 Task: Look for opportunities in real estate partnerships.
Action: Mouse moved to (100, 158)
Screenshot: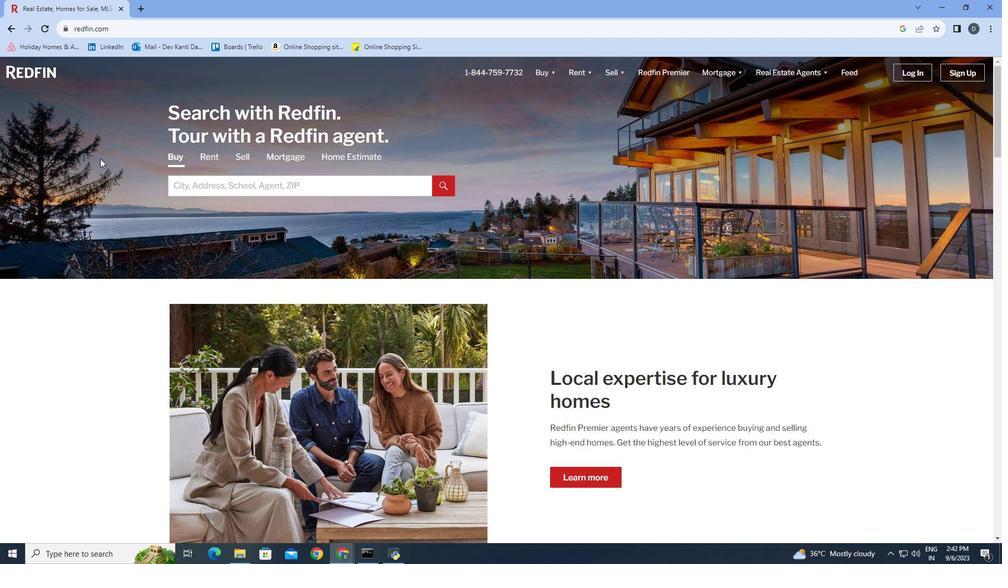 
Action: Mouse scrolled (100, 158) with delta (0, 0)
Screenshot: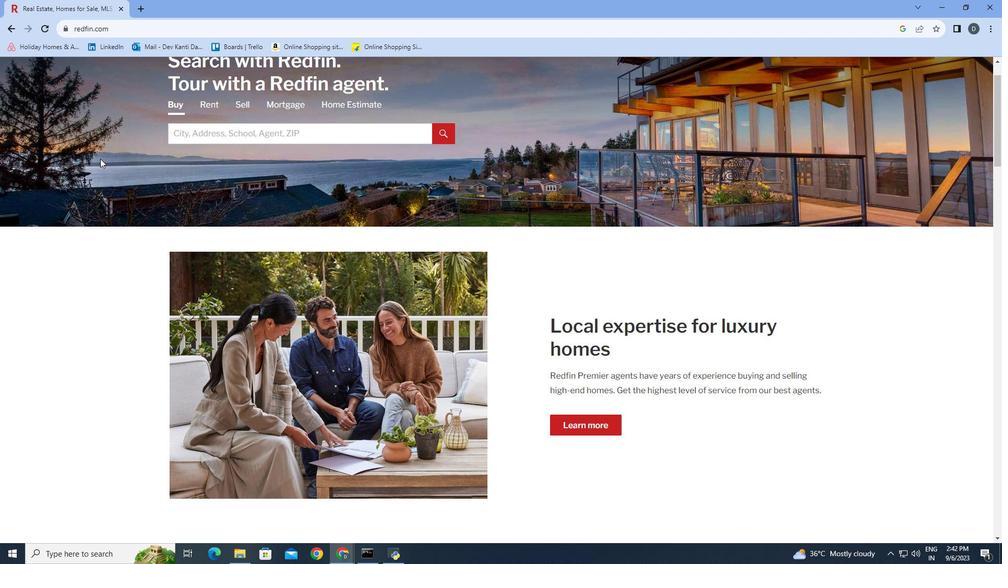 
Action: Mouse scrolled (100, 158) with delta (0, 0)
Screenshot: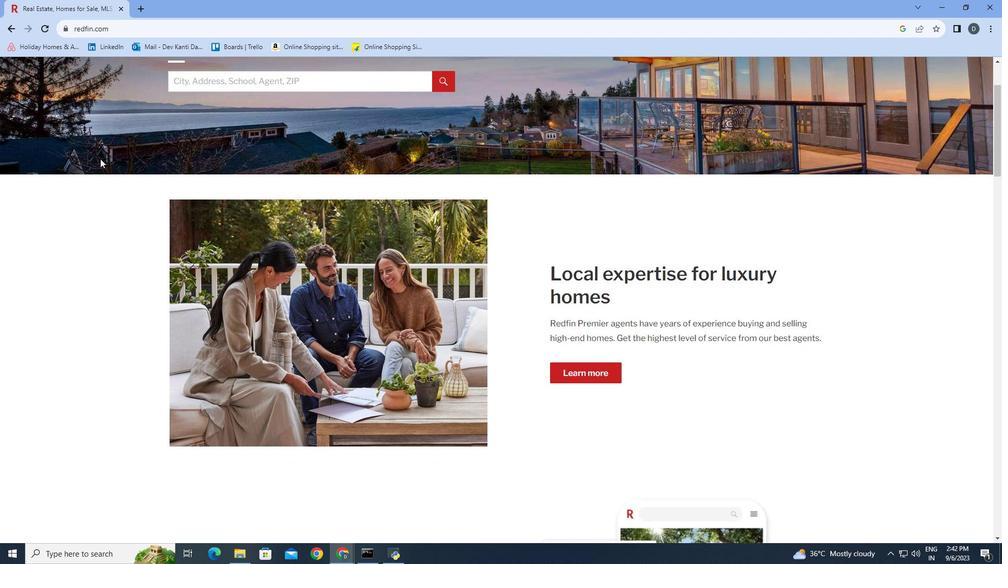 
Action: Mouse scrolled (100, 158) with delta (0, 0)
Screenshot: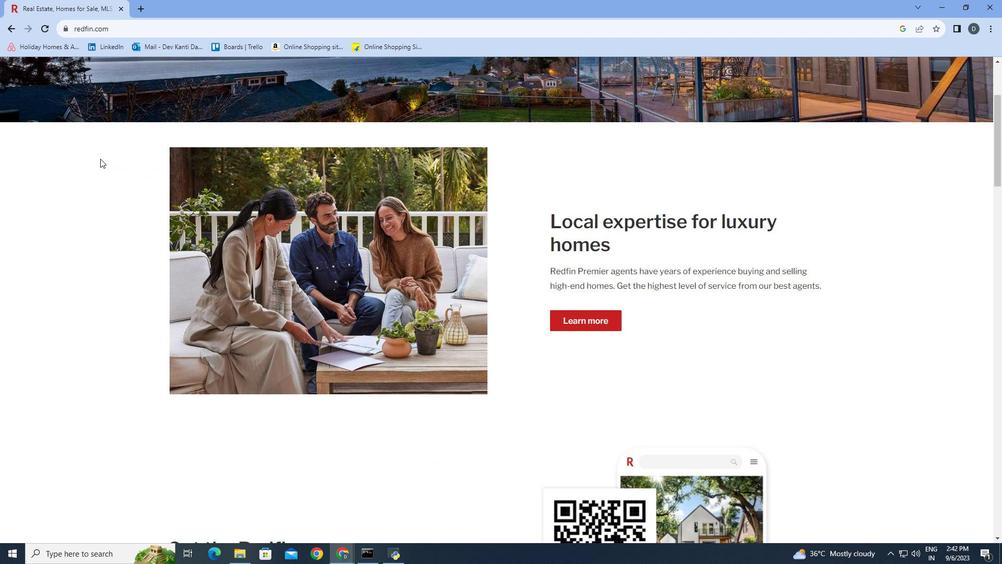 
Action: Mouse moved to (100, 158)
Screenshot: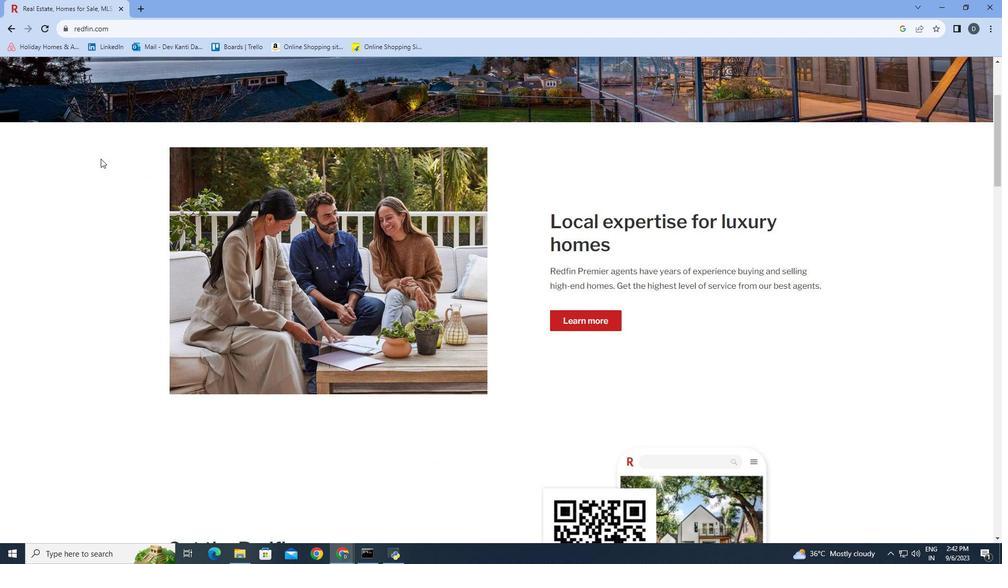 
Action: Mouse scrolled (100, 158) with delta (0, 0)
Screenshot: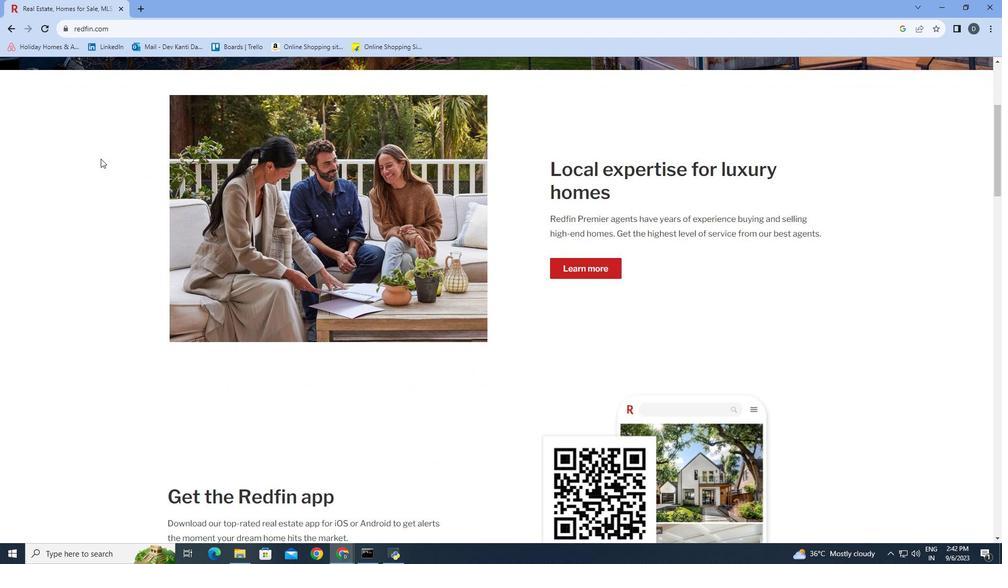 
Action: Mouse scrolled (100, 158) with delta (0, 0)
Screenshot: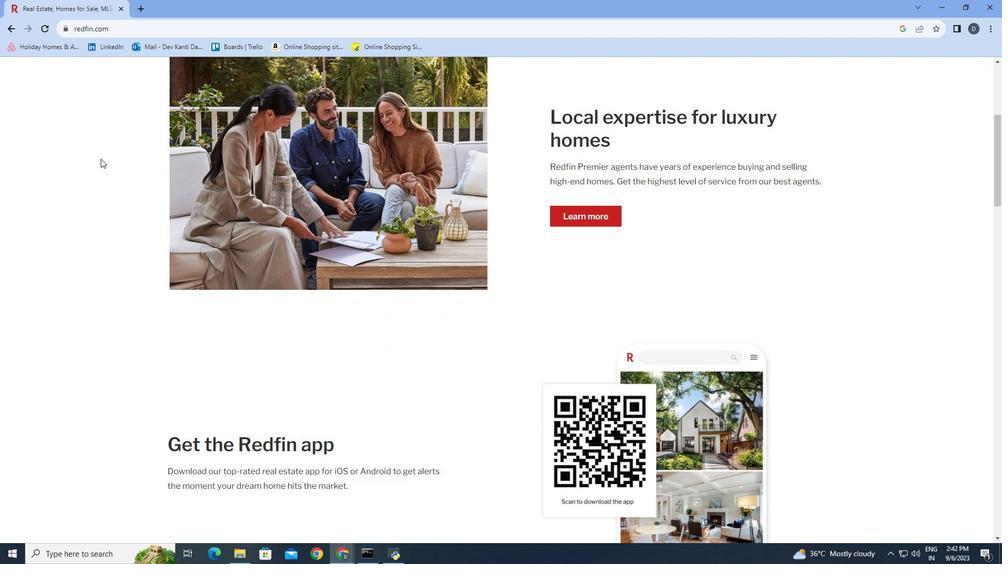 
Action: Mouse scrolled (100, 158) with delta (0, 0)
Screenshot: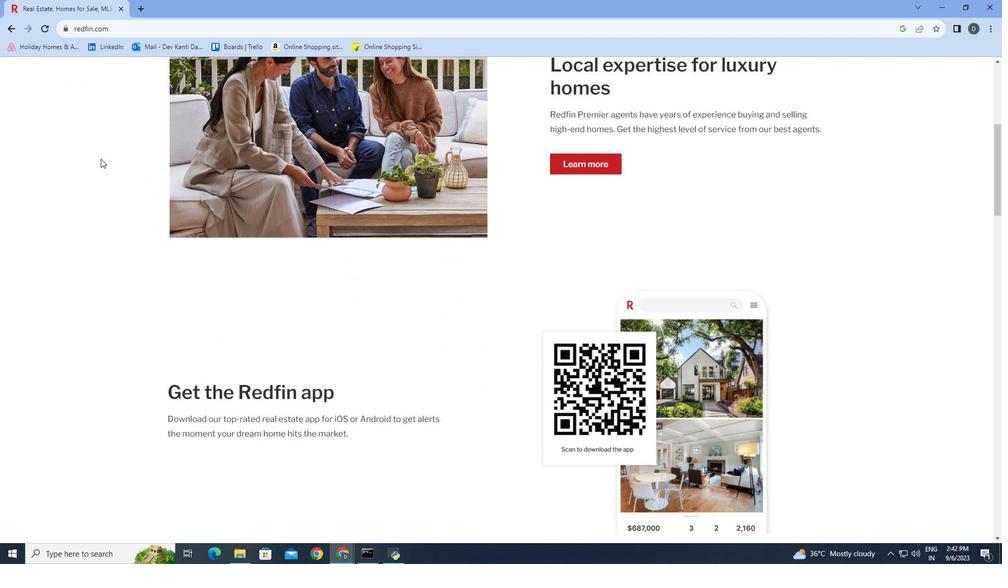 
Action: Mouse scrolled (100, 158) with delta (0, 0)
Screenshot: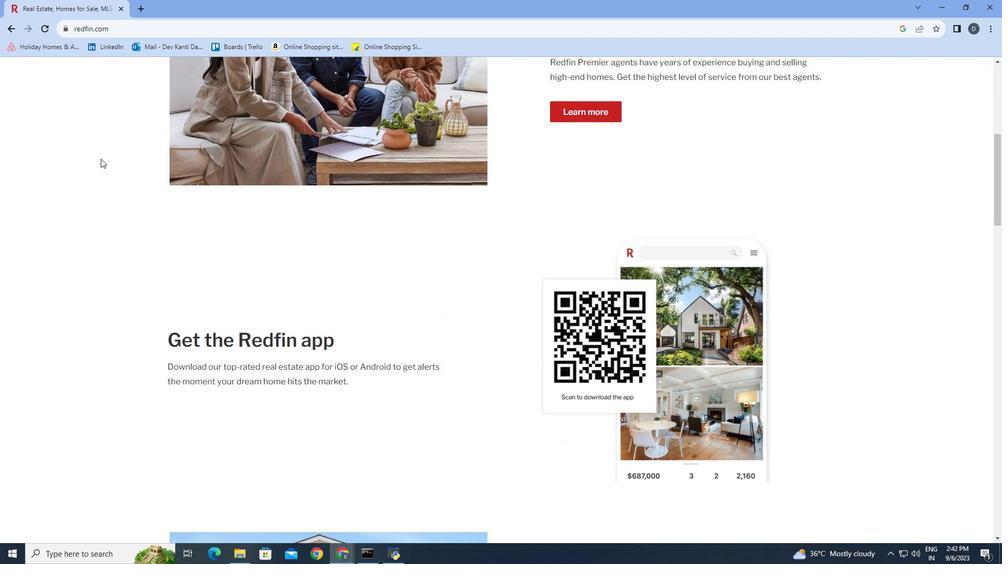 
Action: Mouse scrolled (100, 158) with delta (0, 0)
Screenshot: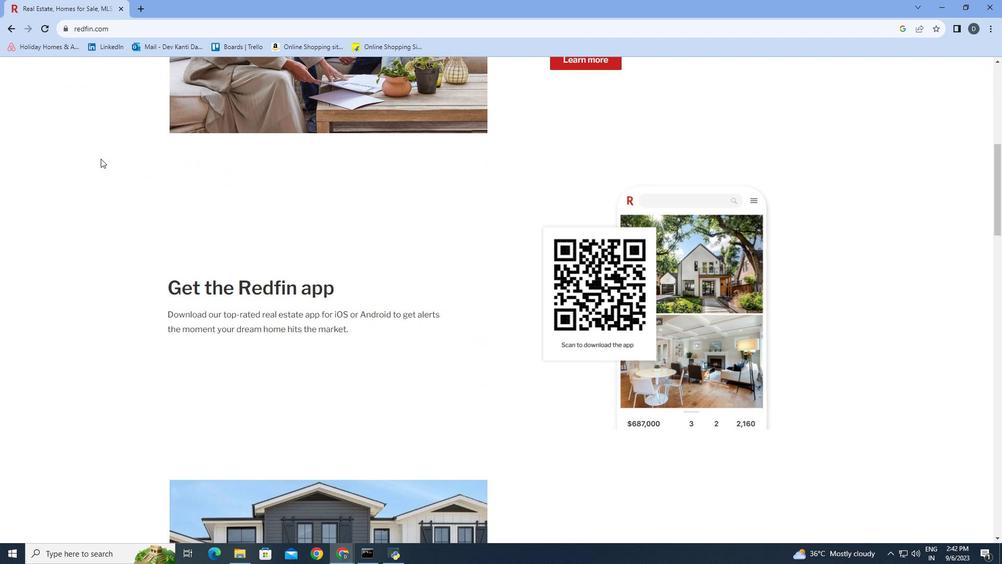 
Action: Mouse scrolled (100, 158) with delta (0, 0)
Screenshot: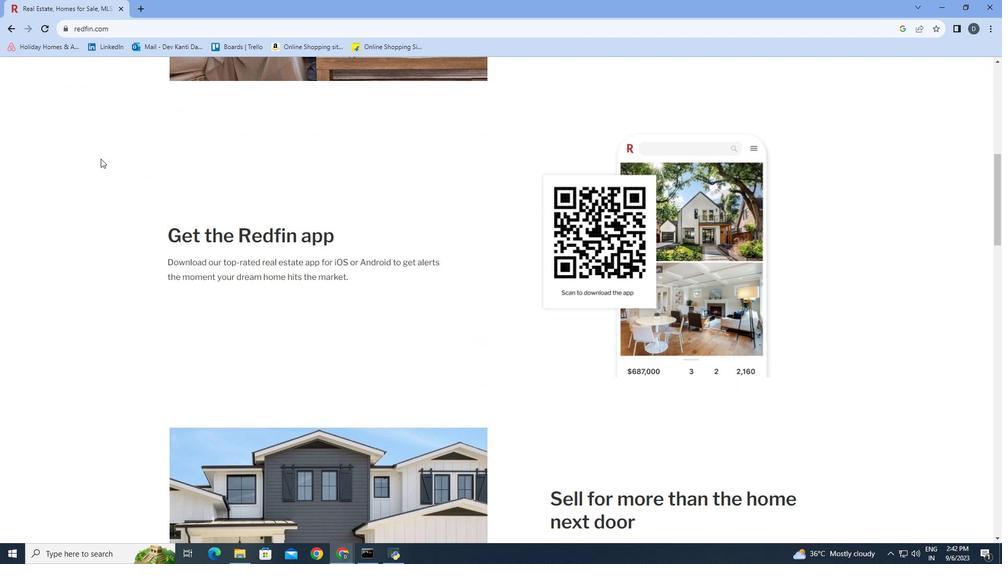 
Action: Mouse scrolled (100, 158) with delta (0, 0)
Screenshot: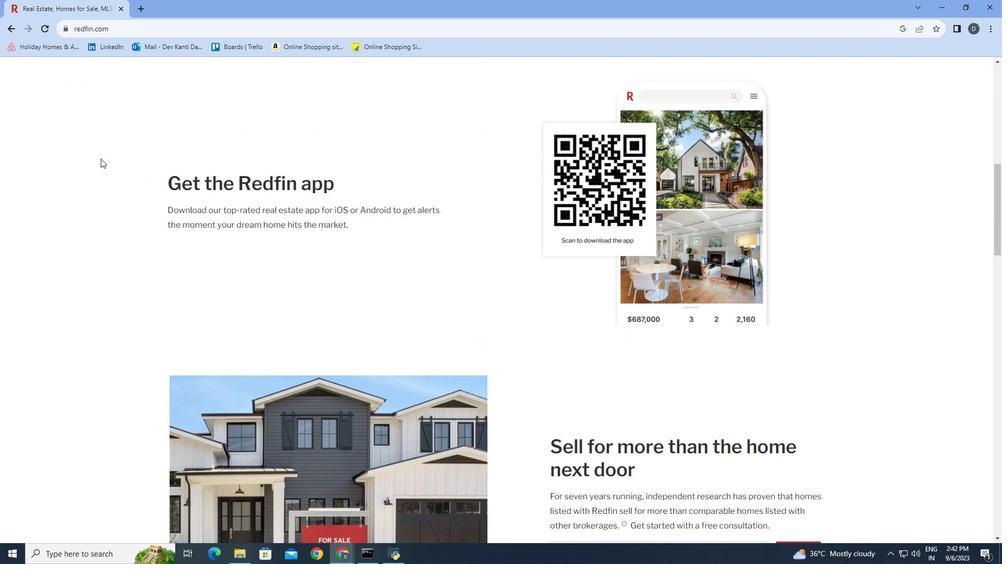 
Action: Mouse scrolled (100, 158) with delta (0, 0)
Screenshot: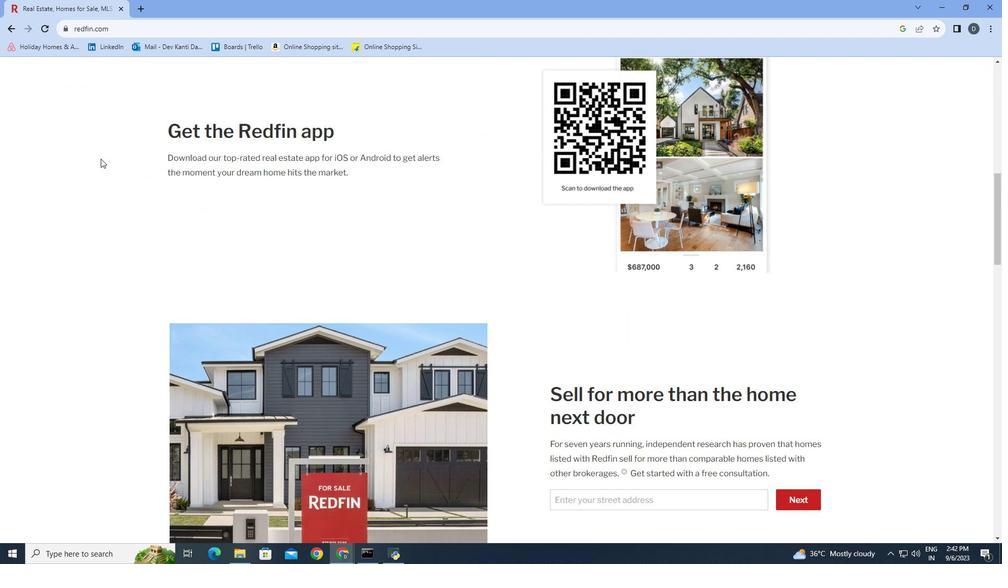 
Action: Mouse scrolled (100, 158) with delta (0, 0)
Screenshot: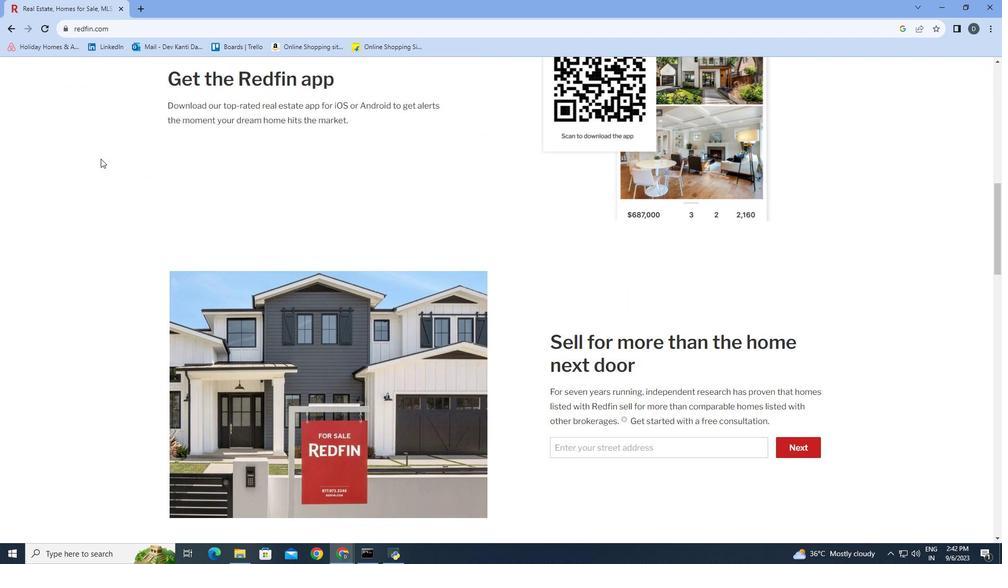 
Action: Mouse scrolled (100, 158) with delta (0, 0)
Screenshot: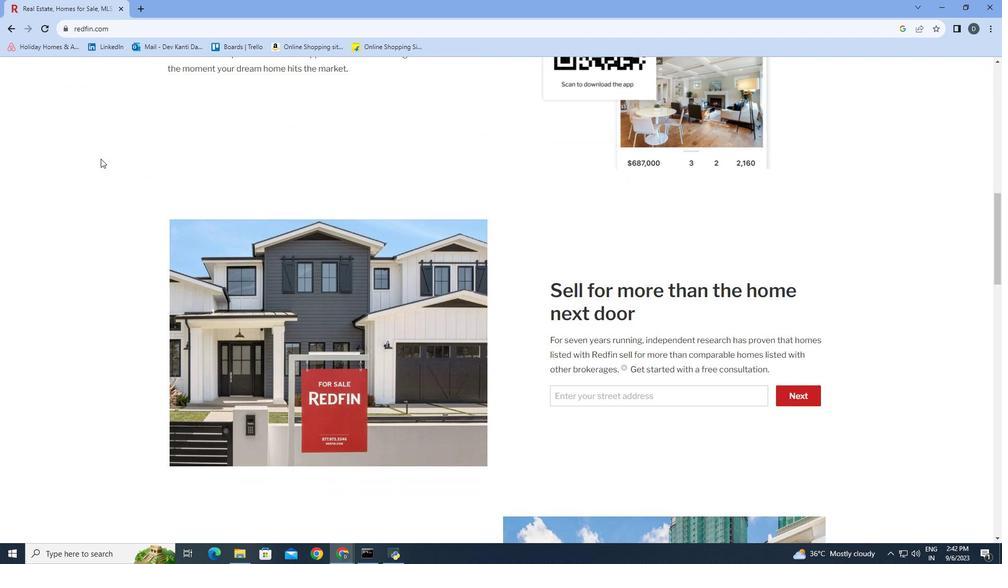 
Action: Mouse scrolled (100, 158) with delta (0, 0)
Screenshot: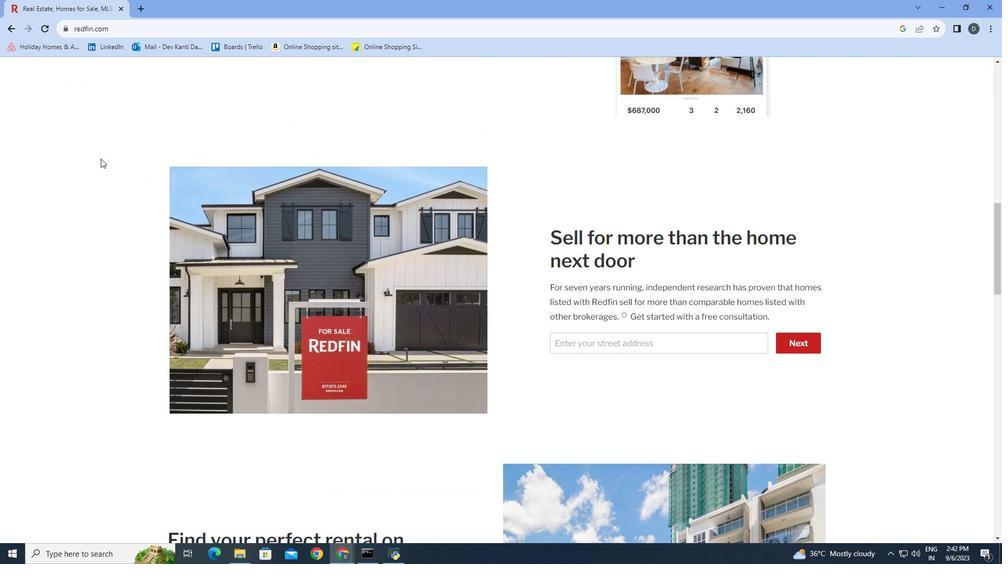
Action: Mouse scrolled (100, 158) with delta (0, 0)
Screenshot: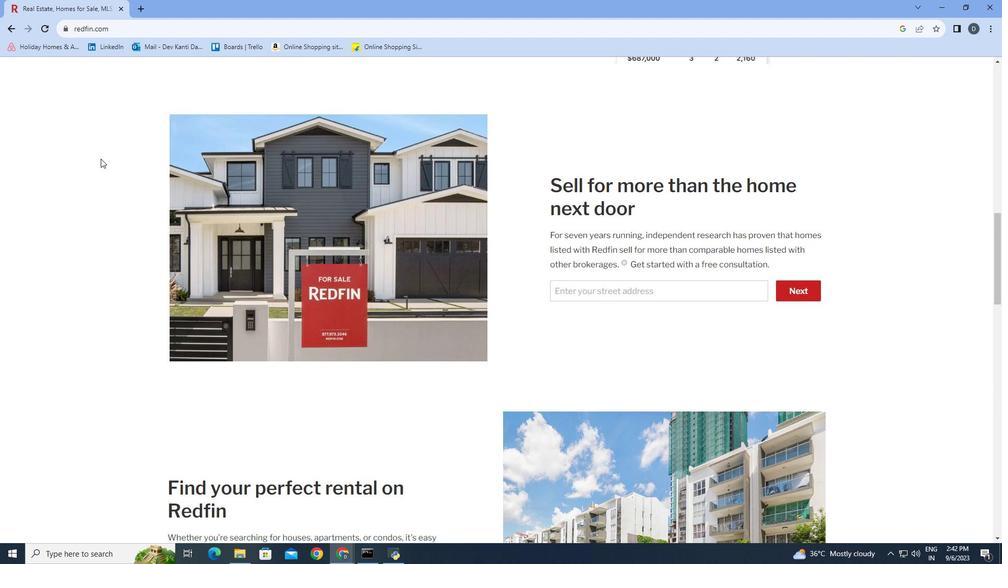 
Action: Mouse scrolled (100, 158) with delta (0, 0)
Screenshot: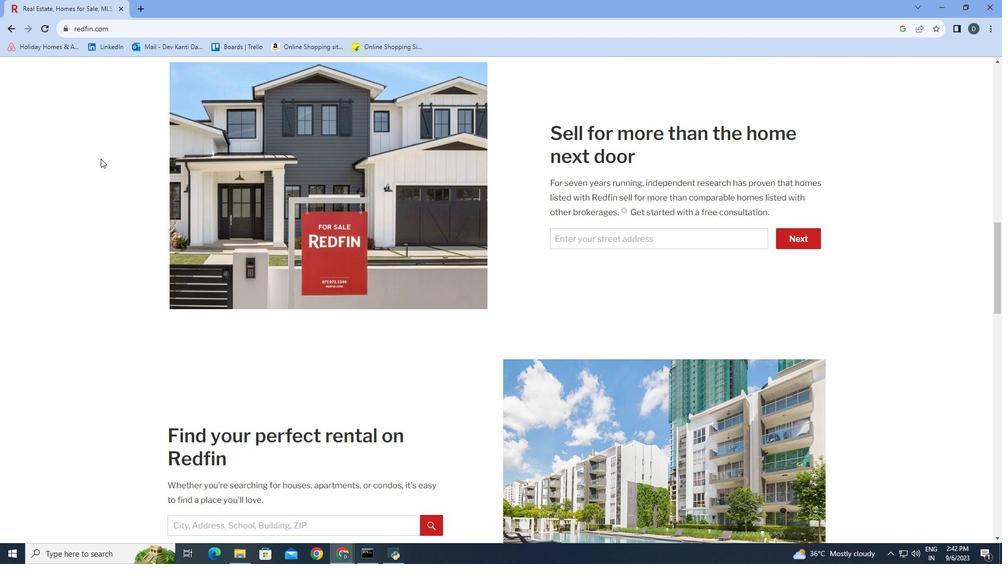 
Action: Mouse scrolled (100, 158) with delta (0, 0)
Screenshot: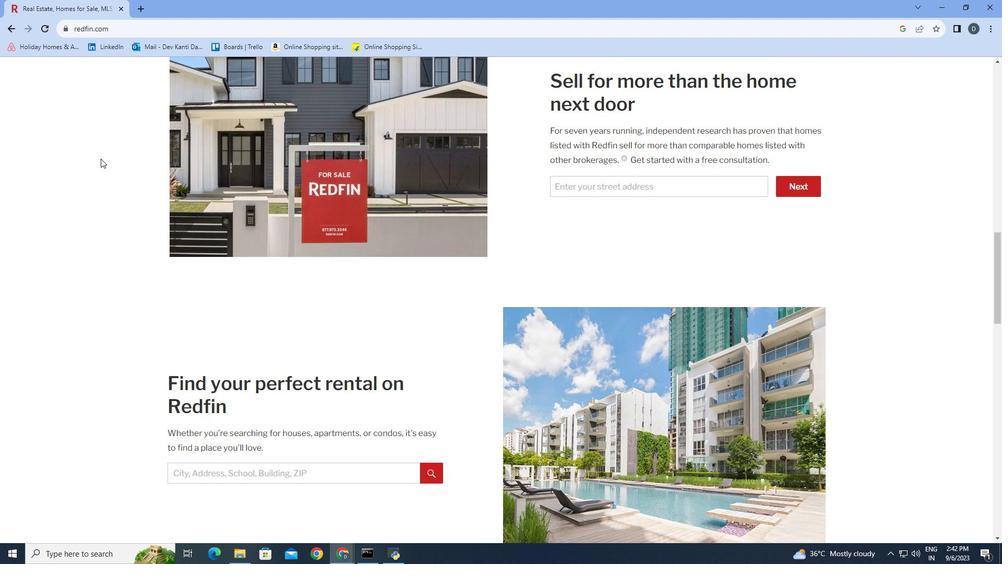 
Action: Mouse scrolled (100, 158) with delta (0, 0)
Screenshot: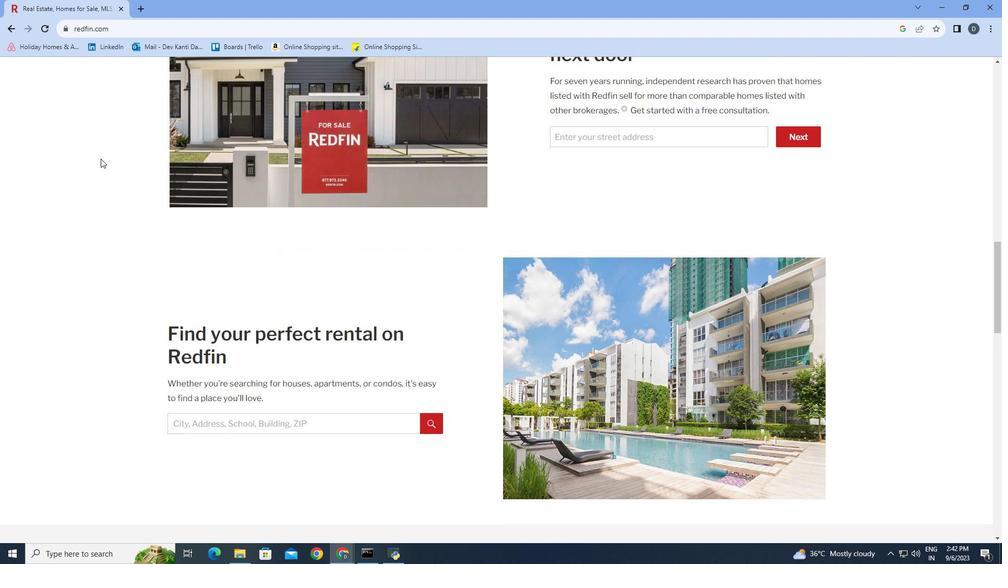 
Action: Mouse scrolled (100, 158) with delta (0, 0)
Screenshot: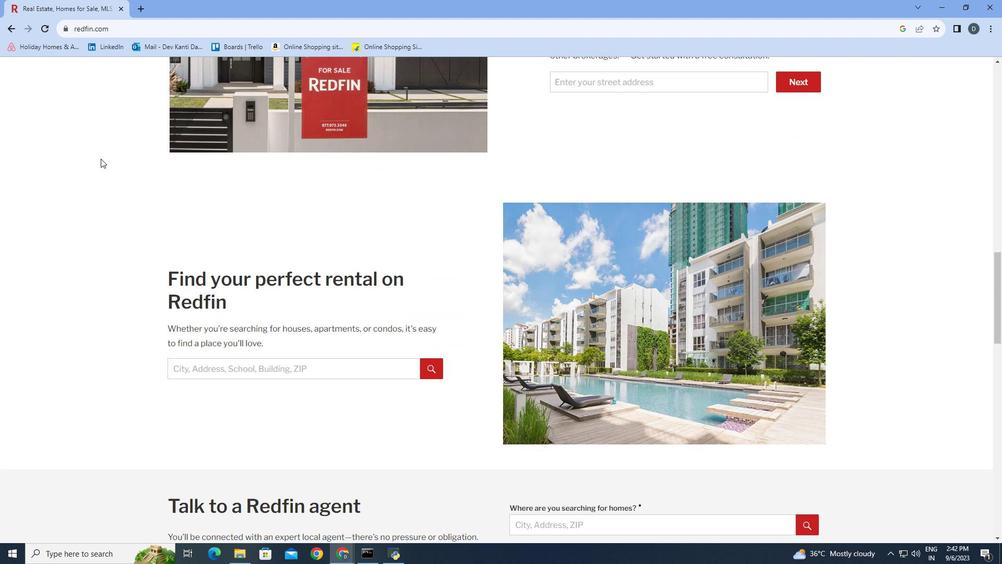 
Action: Mouse scrolled (100, 158) with delta (0, 0)
Screenshot: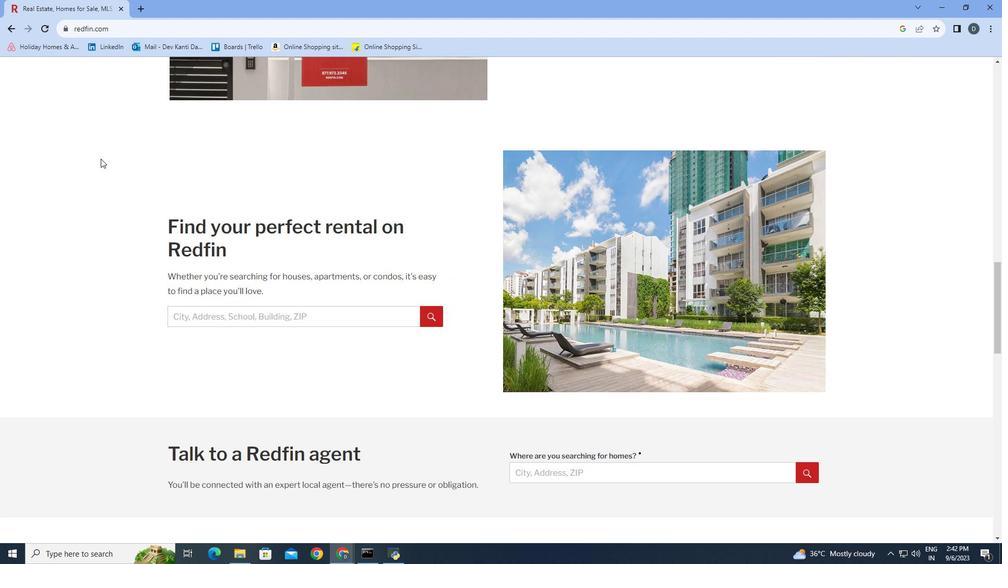 
Action: Mouse scrolled (100, 158) with delta (0, 0)
Screenshot: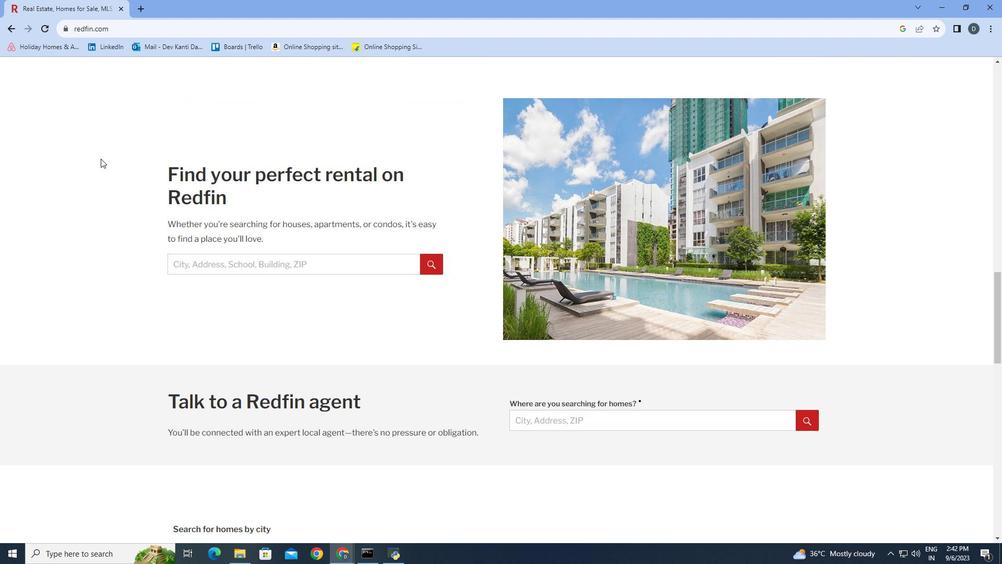 
Action: Mouse scrolled (100, 158) with delta (0, 0)
Screenshot: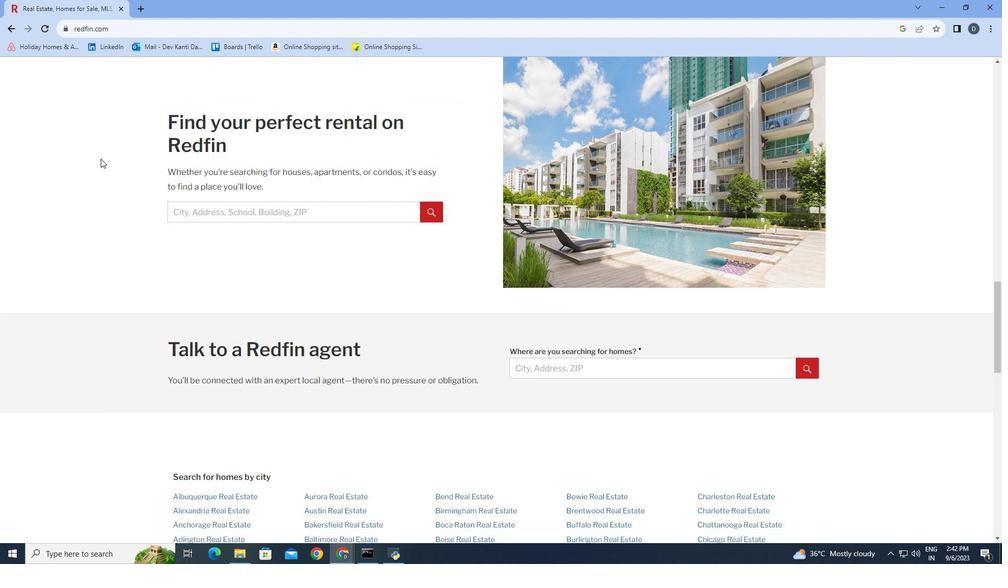 
Action: Mouse scrolled (100, 158) with delta (0, 0)
Screenshot: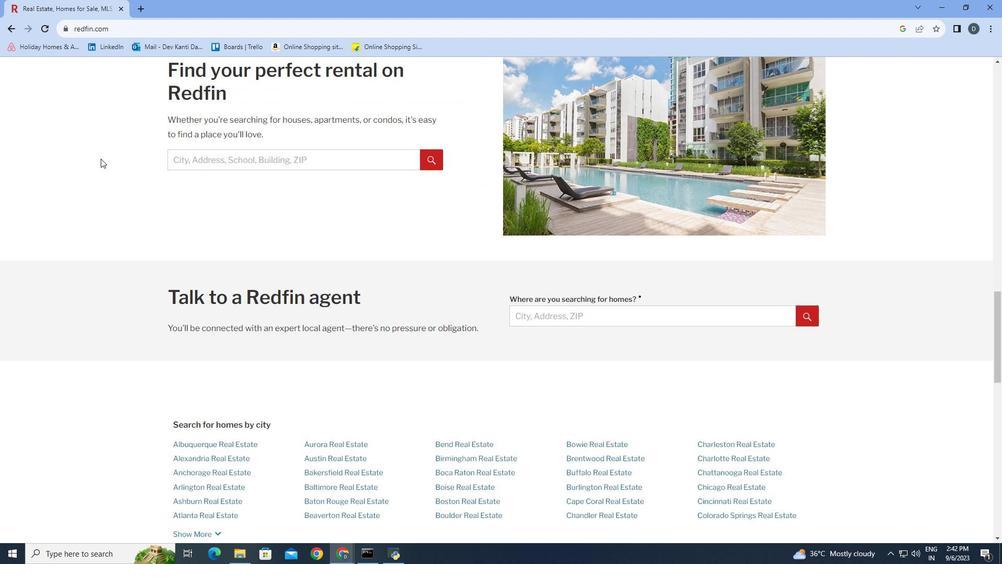 
Action: Mouse scrolled (100, 158) with delta (0, 0)
Screenshot: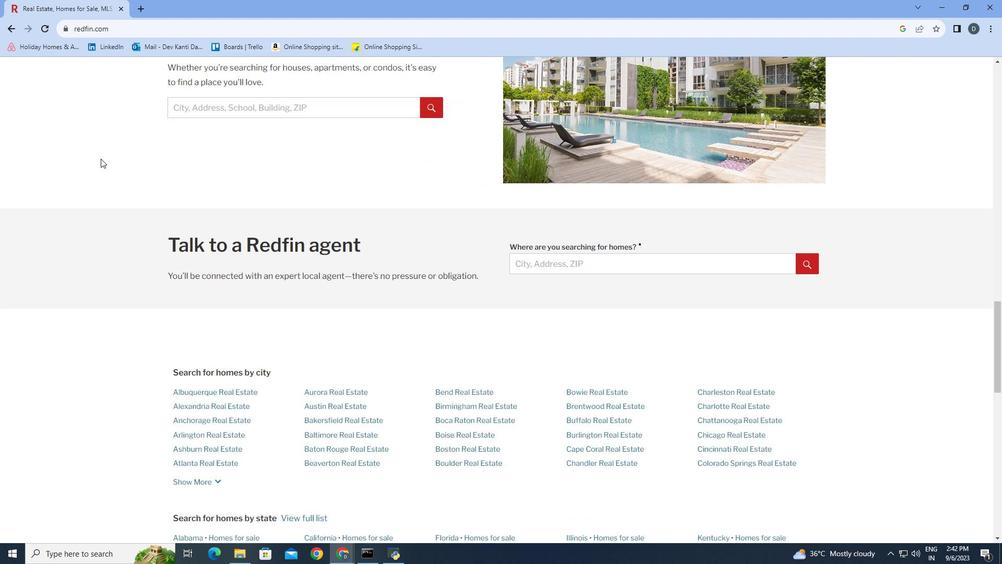 
Action: Mouse scrolled (100, 158) with delta (0, 0)
Screenshot: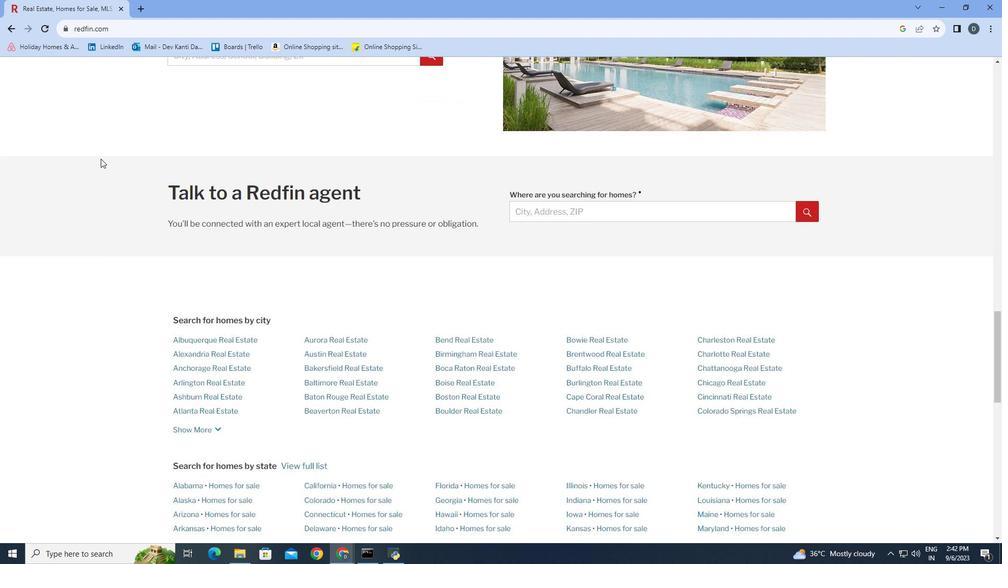 
Action: Mouse scrolled (100, 158) with delta (0, 0)
Screenshot: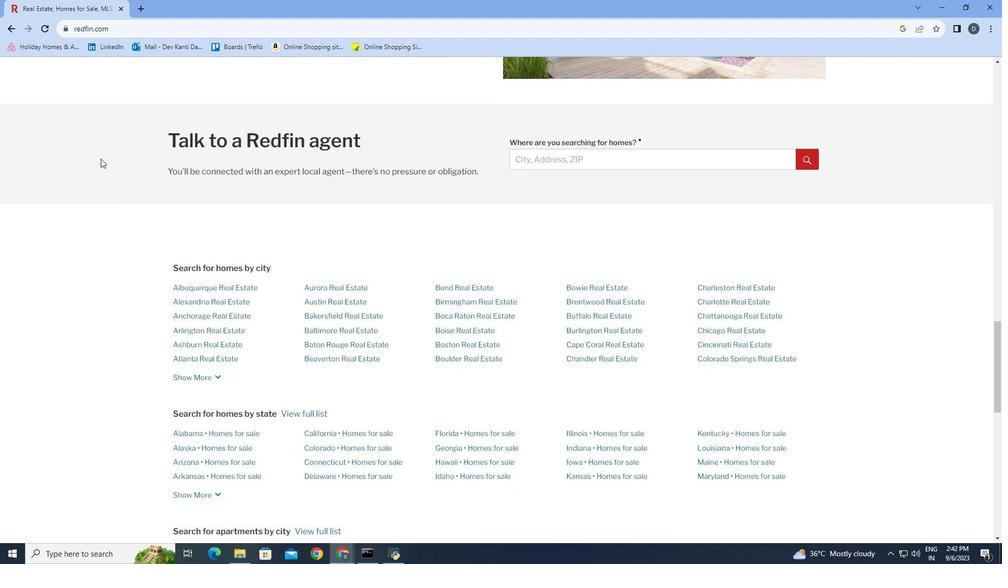 
Action: Mouse scrolled (100, 158) with delta (0, 0)
Screenshot: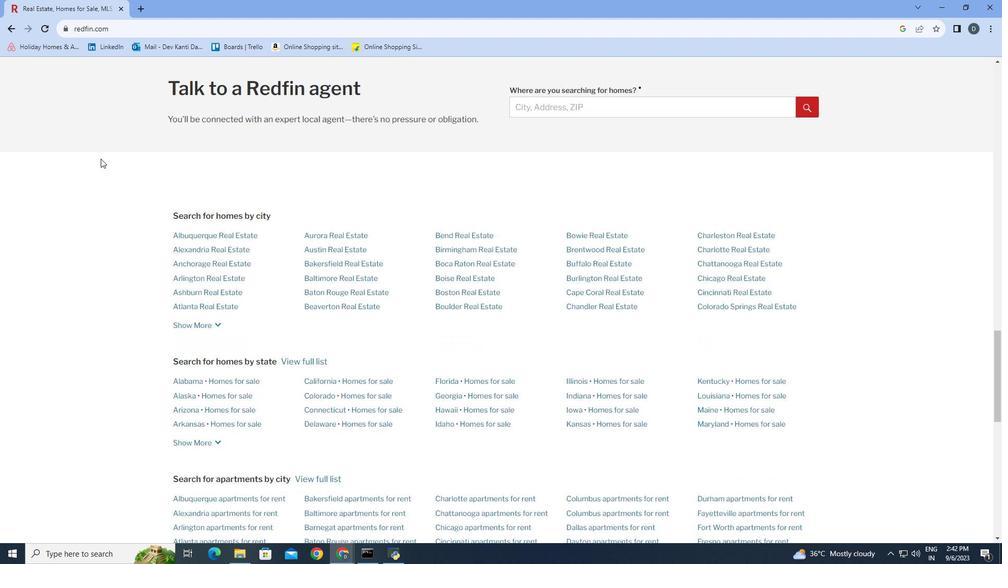 
Action: Mouse scrolled (100, 158) with delta (0, 0)
Screenshot: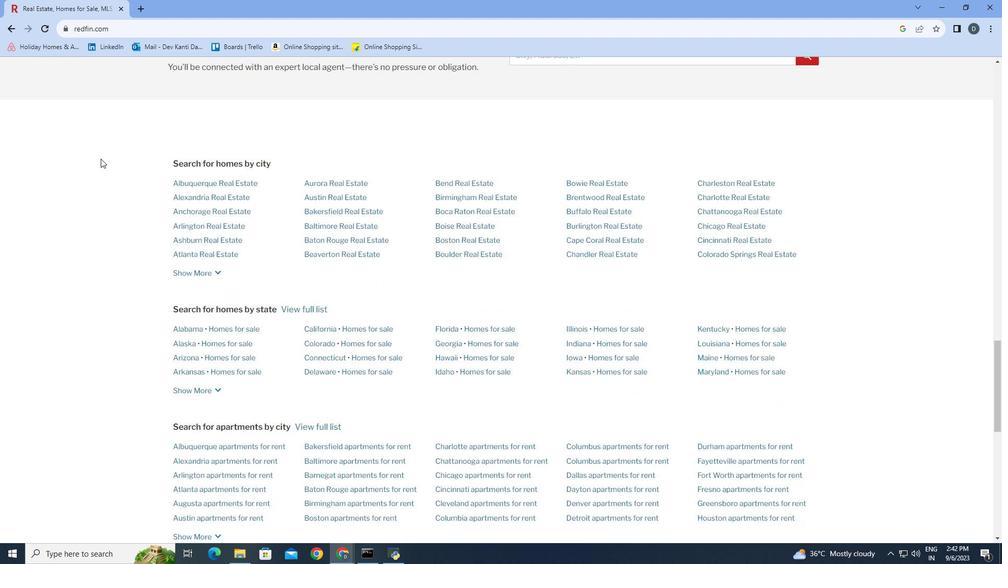 
Action: Mouse scrolled (100, 158) with delta (0, 0)
Screenshot: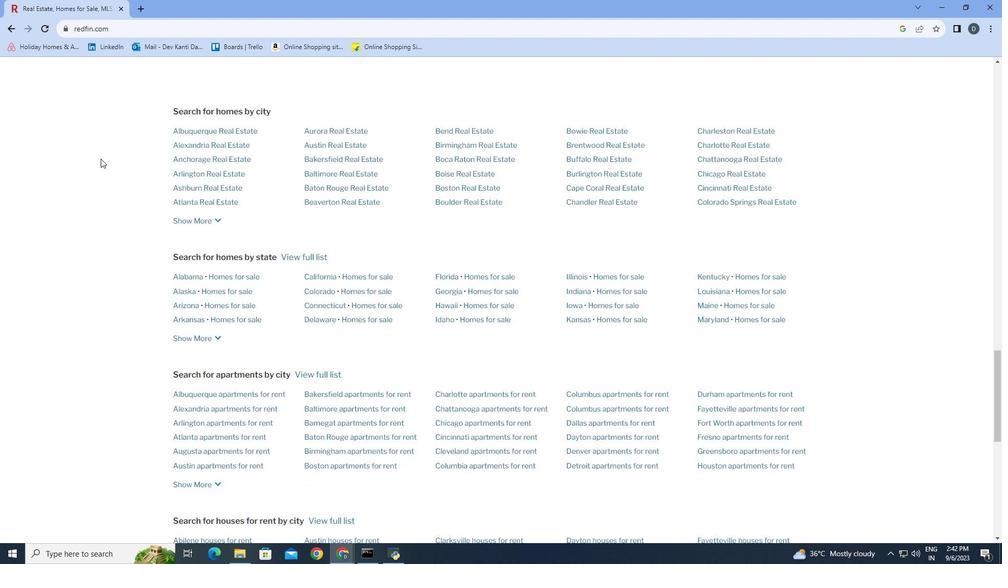 
Action: Mouse scrolled (100, 158) with delta (0, 0)
Screenshot: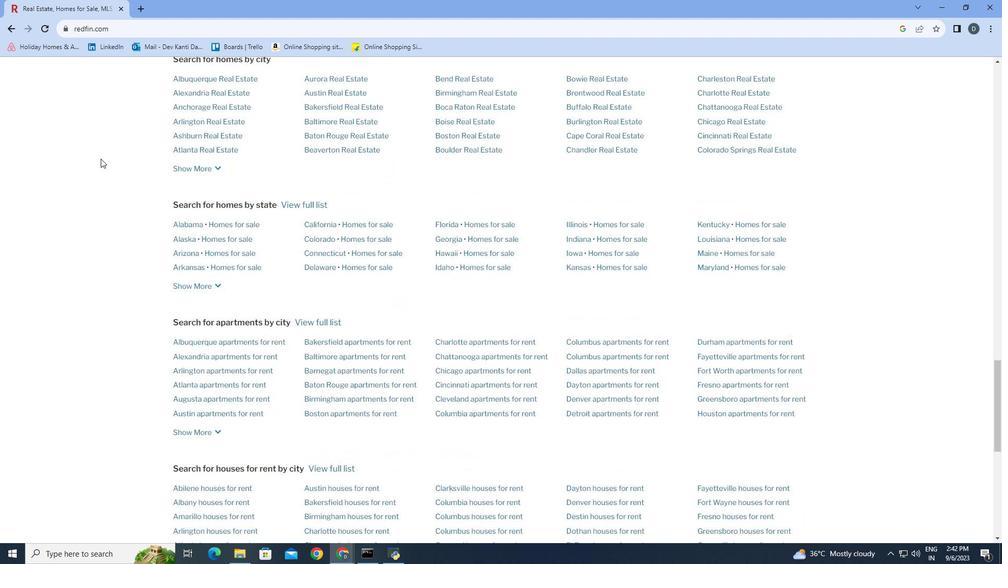 
Action: Mouse scrolled (100, 158) with delta (0, 0)
Screenshot: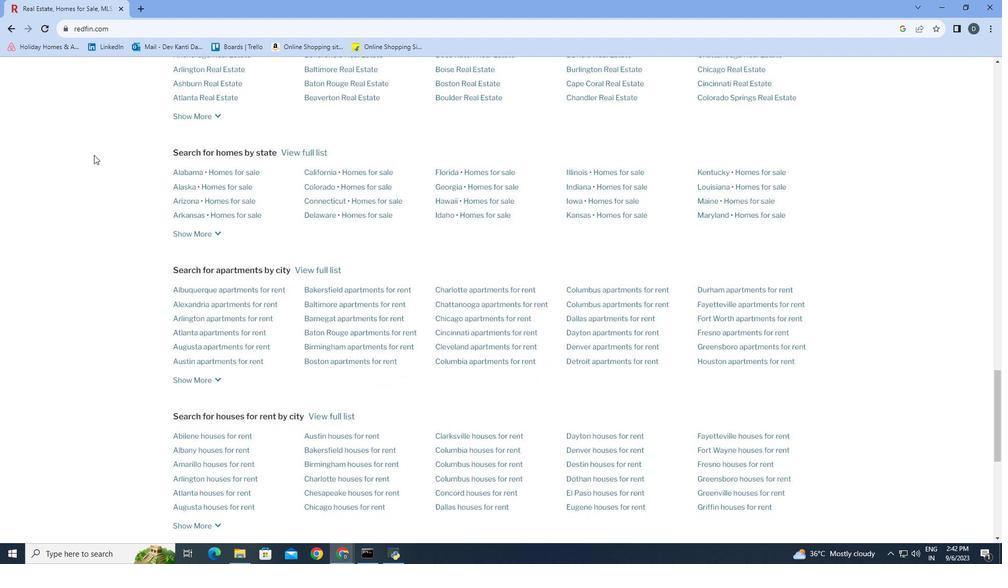 
Action: Mouse moved to (94, 155)
Screenshot: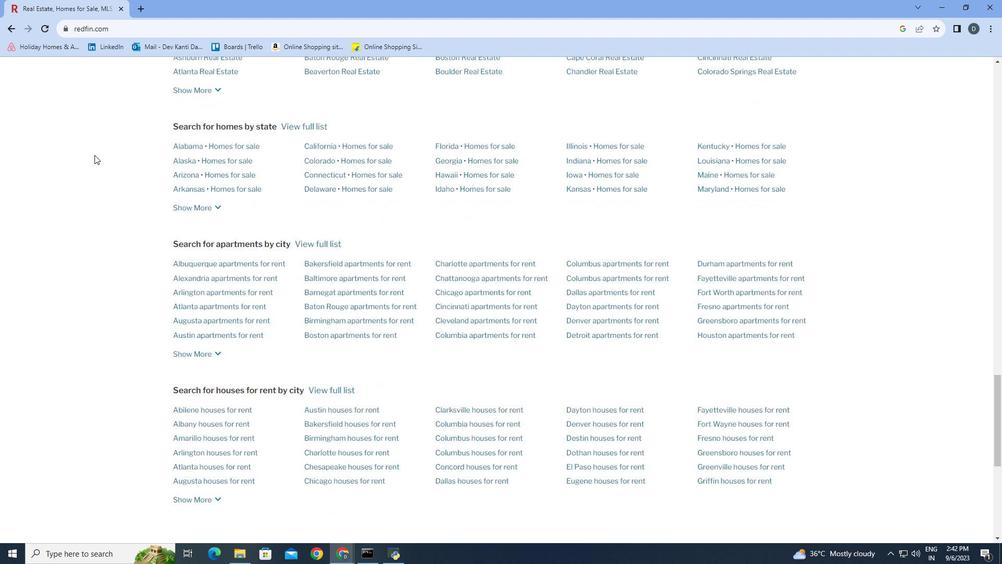 
Action: Mouse scrolled (94, 154) with delta (0, 0)
Screenshot: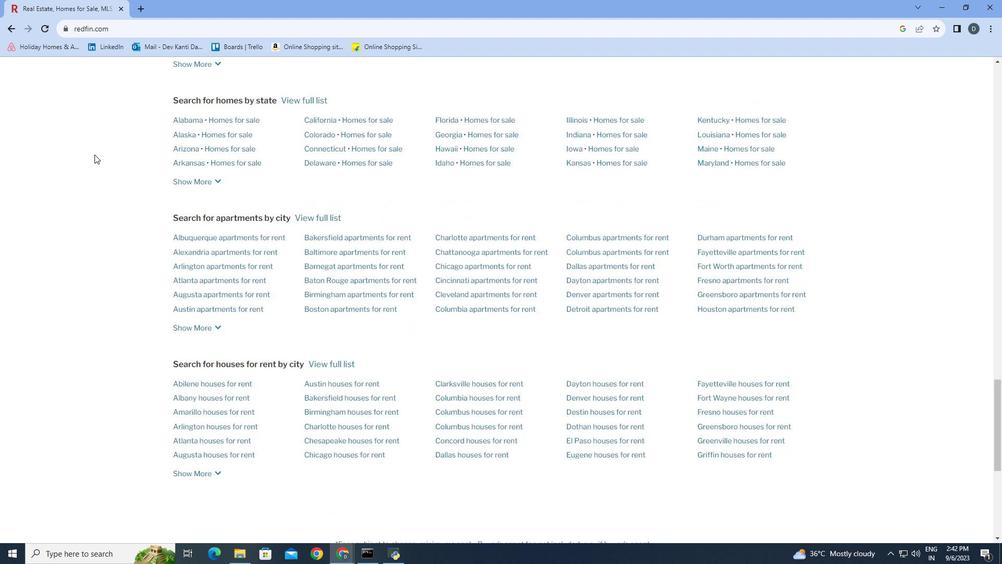 
Action: Mouse moved to (85, 149)
Screenshot: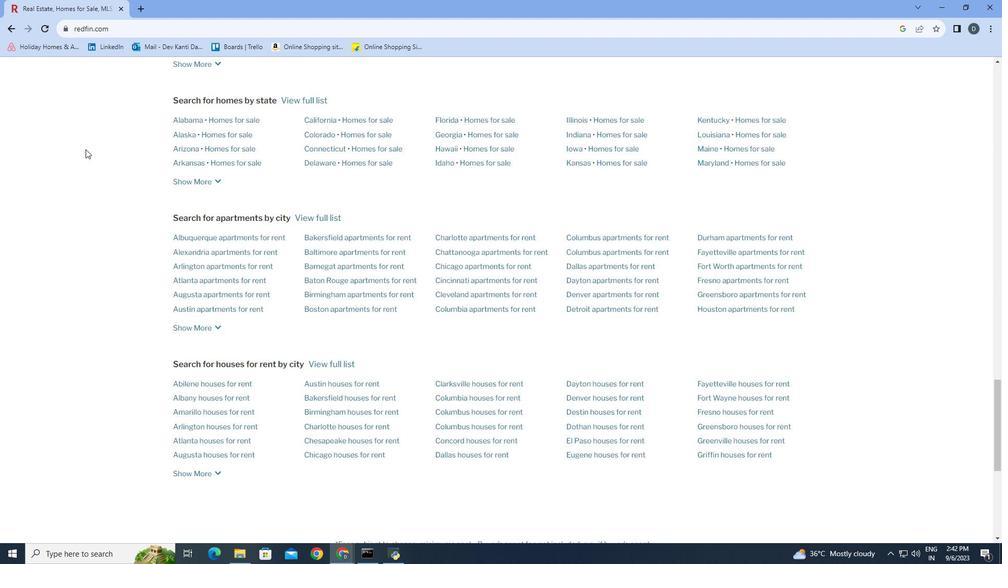 
Action: Mouse scrolled (85, 148) with delta (0, 0)
Screenshot: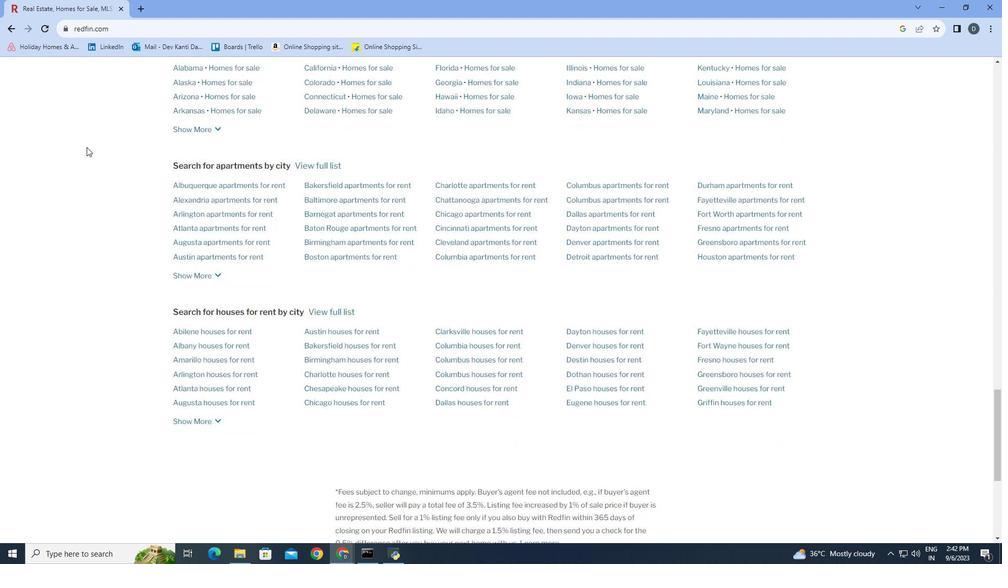 
Action: Mouse moved to (86, 147)
Screenshot: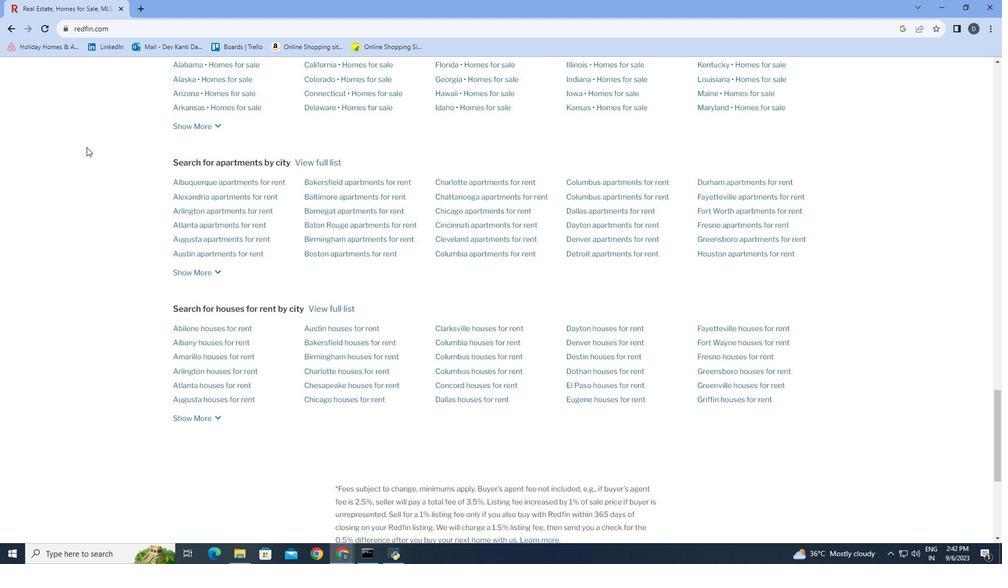 
Action: Mouse scrolled (86, 146) with delta (0, 0)
Screenshot: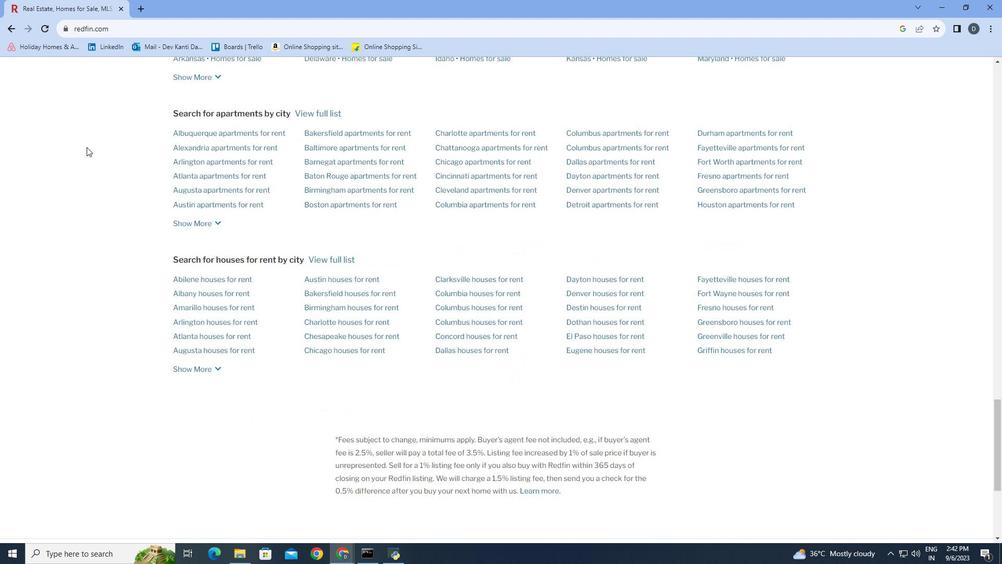 
Action: Mouse scrolled (86, 146) with delta (0, 0)
Screenshot: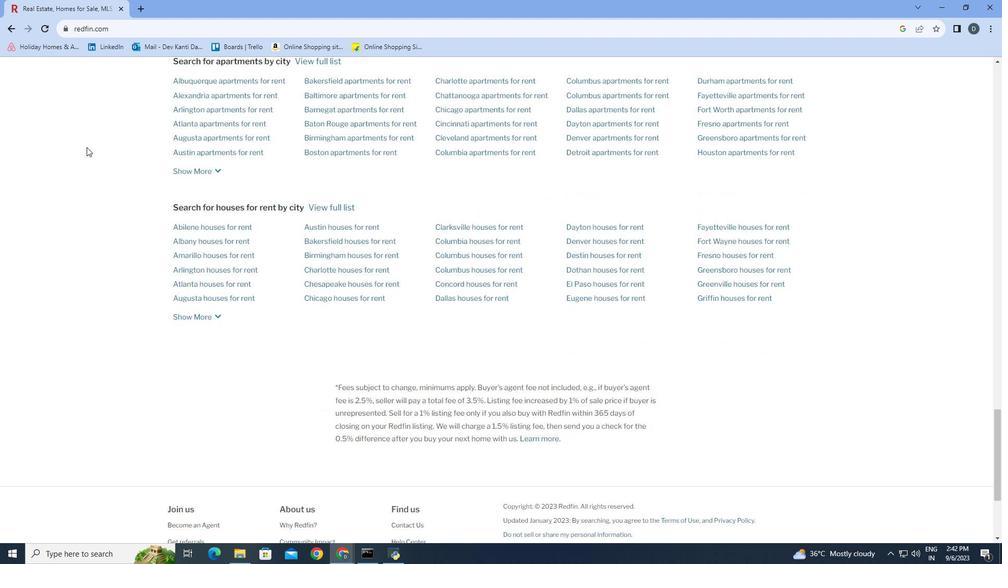 
Action: Mouse scrolled (86, 146) with delta (0, 0)
Screenshot: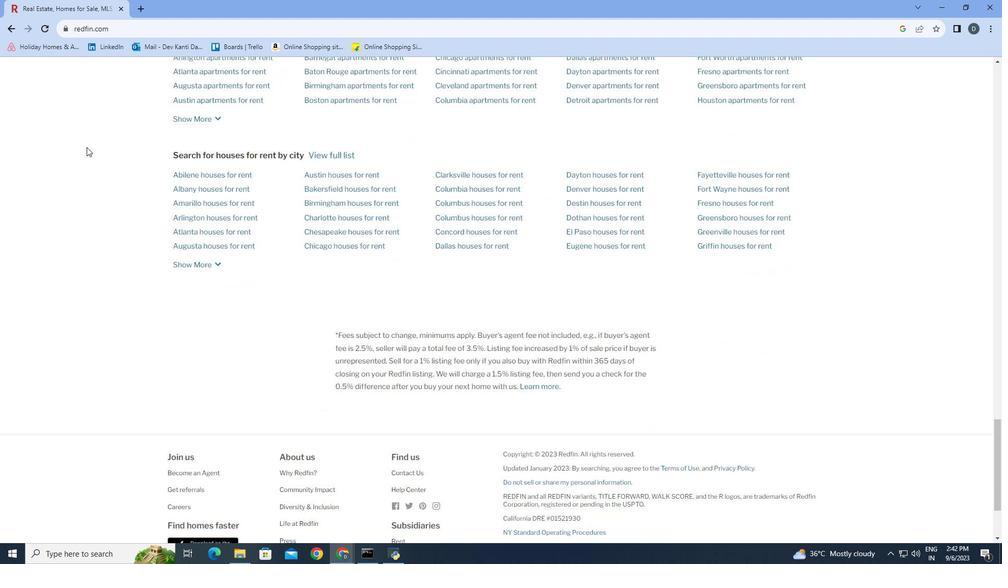 
Action: Mouse scrolled (86, 146) with delta (0, 0)
Screenshot: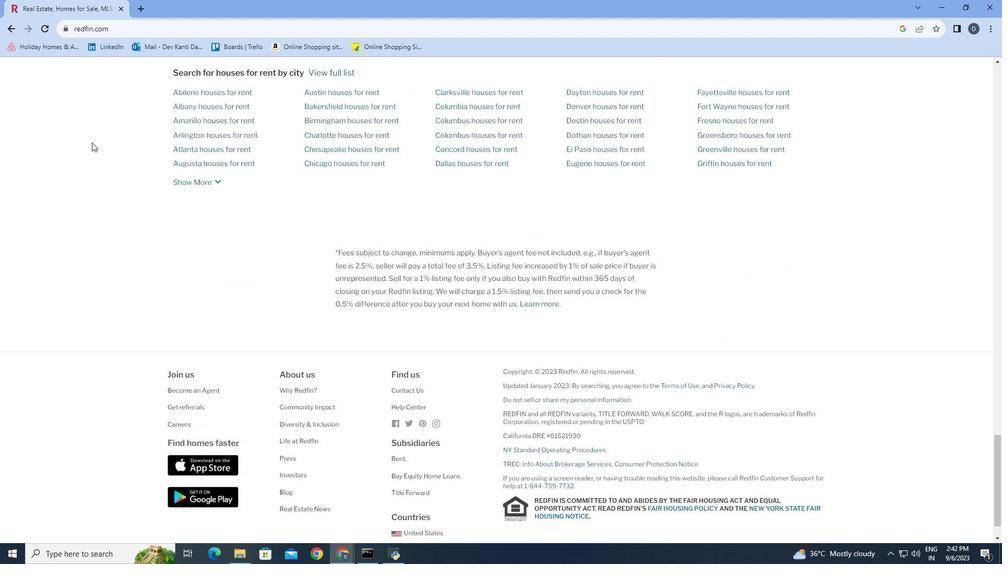 
Action: Mouse scrolled (86, 146) with delta (0, 0)
Screenshot: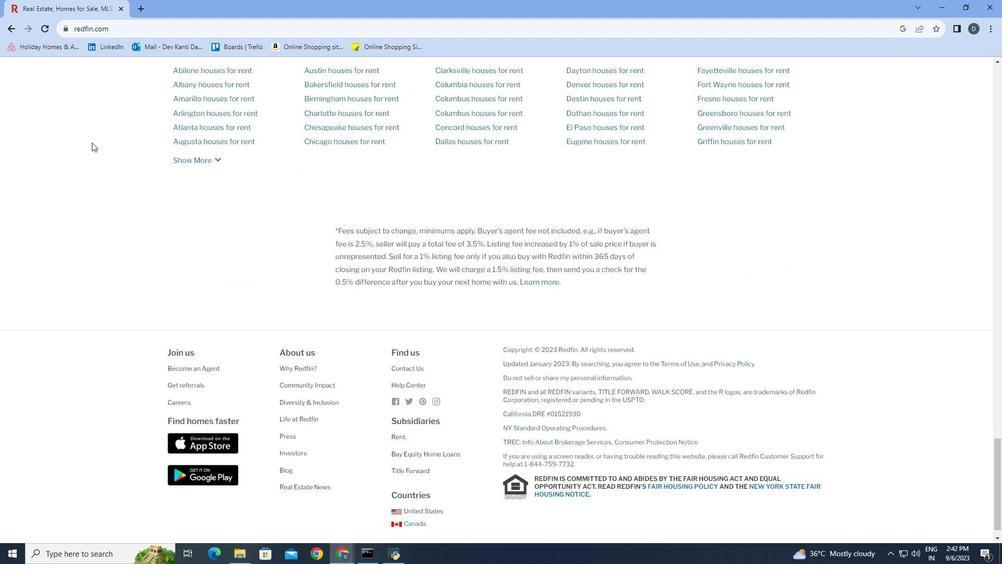 
Action: Mouse moved to (92, 153)
Screenshot: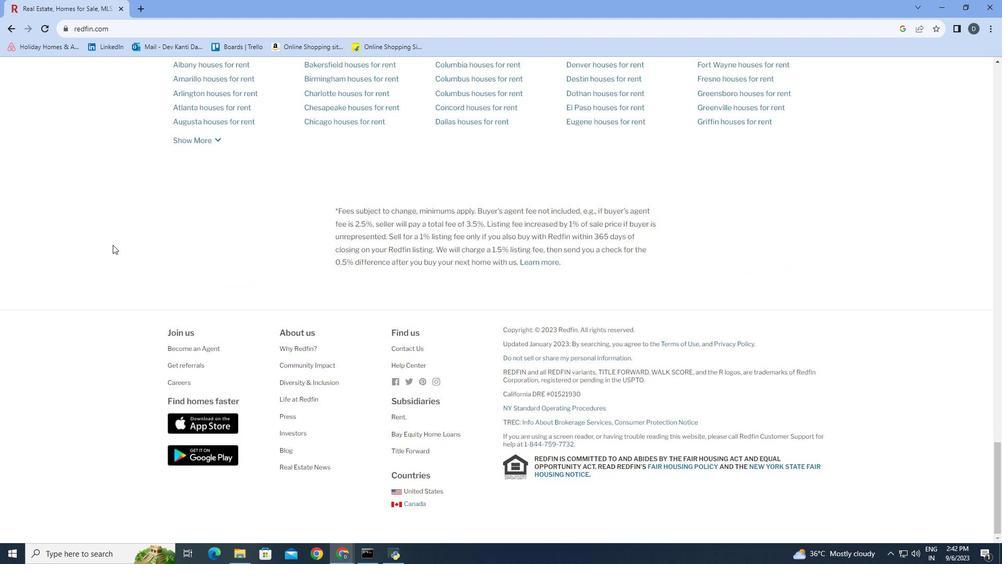 
Action: Mouse scrolled (92, 153) with delta (0, 0)
Screenshot: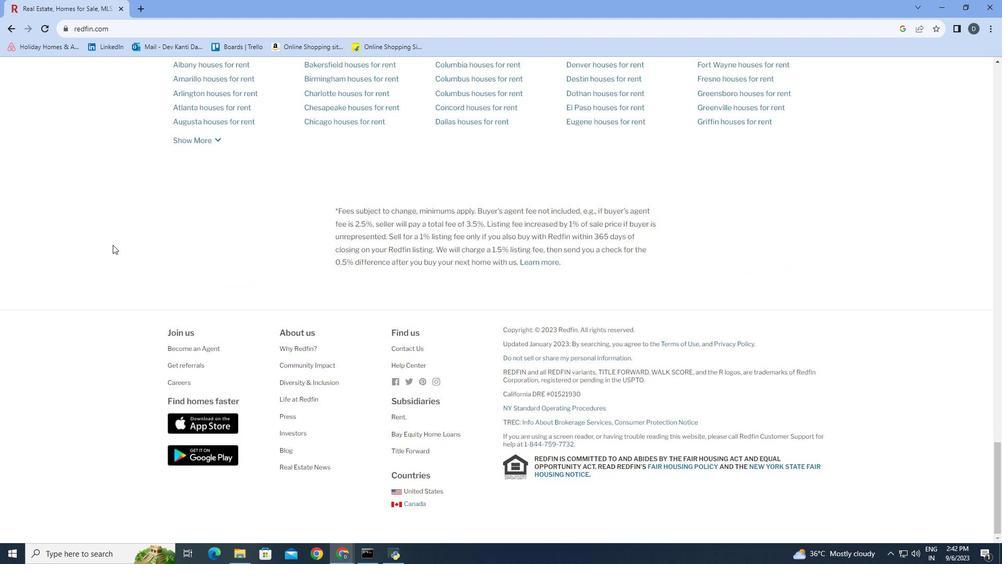 
Action: Mouse moved to (169, 381)
Screenshot: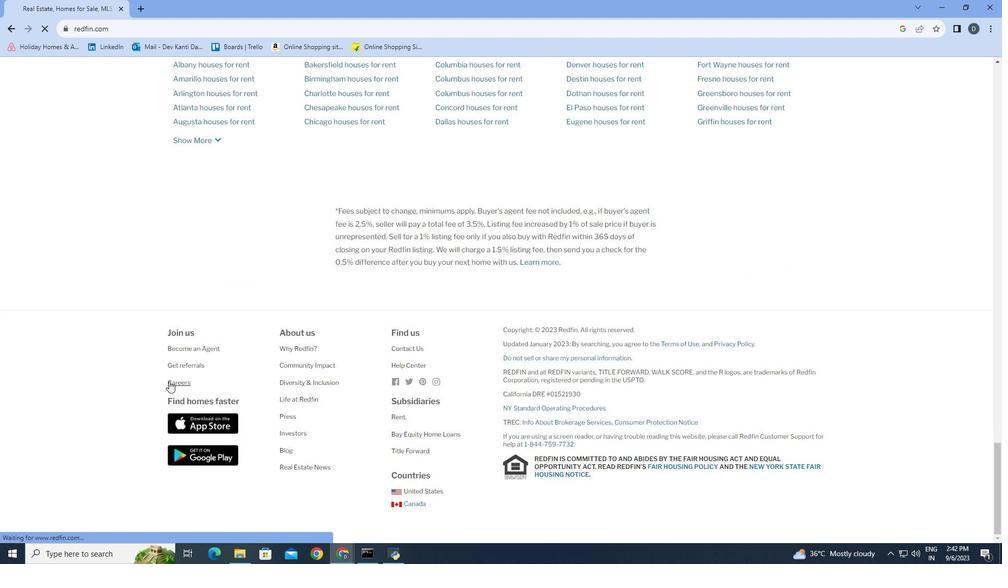 
Action: Mouse pressed left at (169, 381)
Screenshot: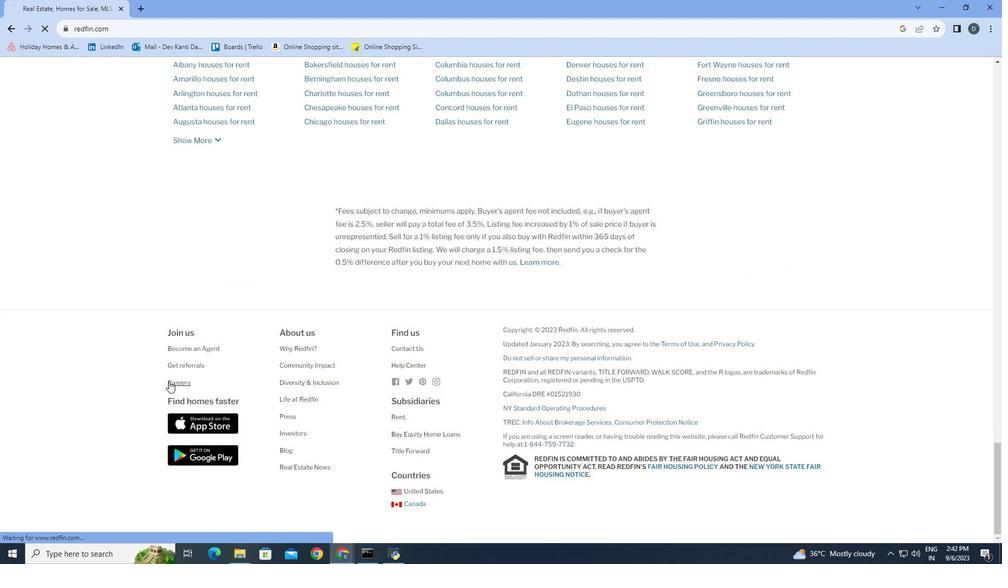 
Action: Mouse moved to (507, 304)
Screenshot: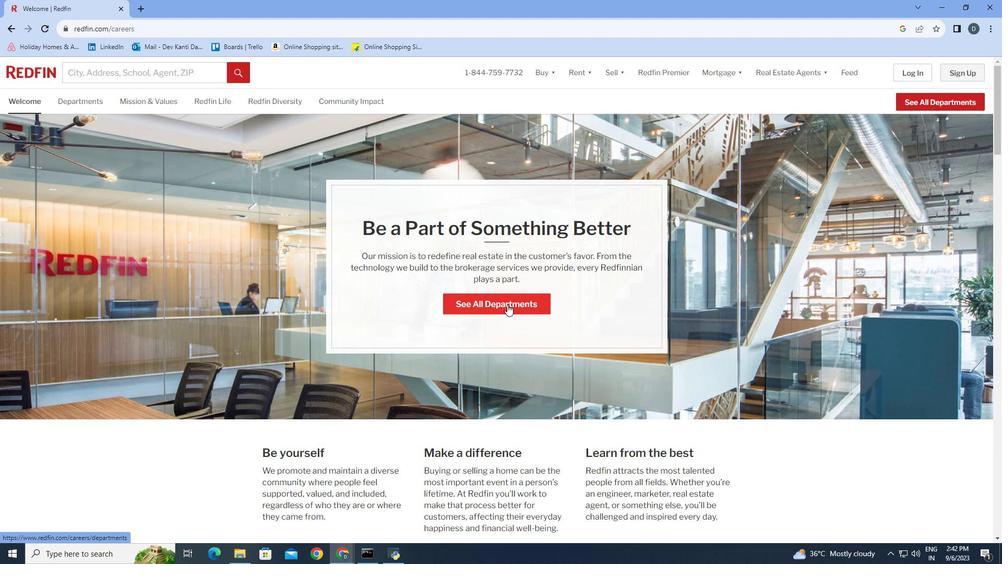 
Action: Mouse pressed left at (507, 304)
Screenshot: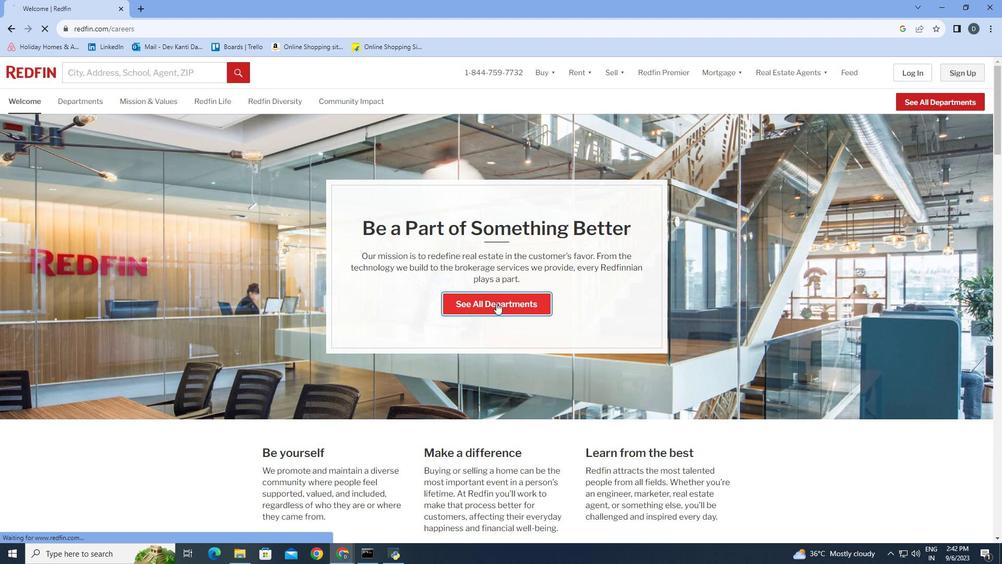 
Action: Mouse moved to (825, 350)
Screenshot: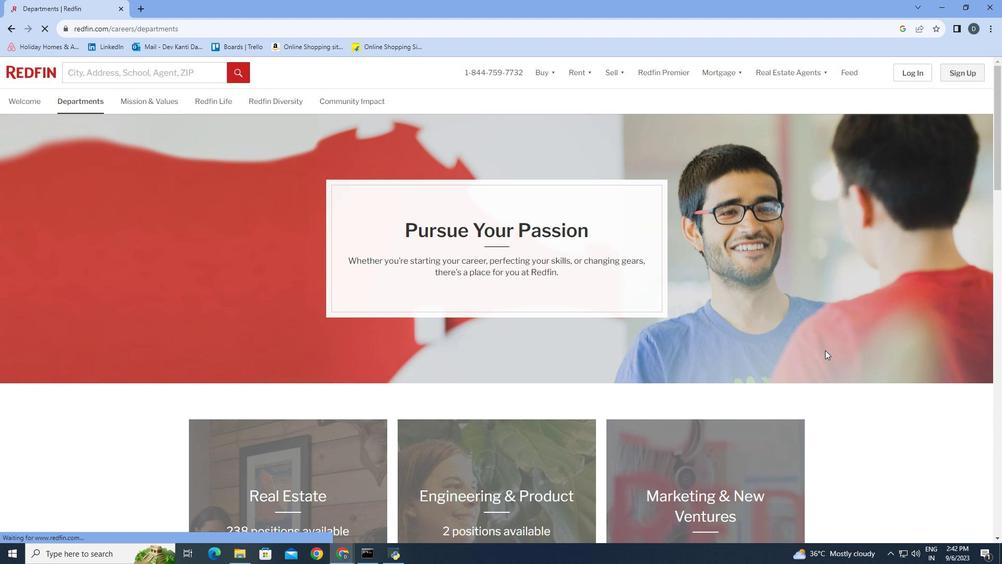 
Action: Mouse scrolled (825, 349) with delta (0, 0)
Screenshot: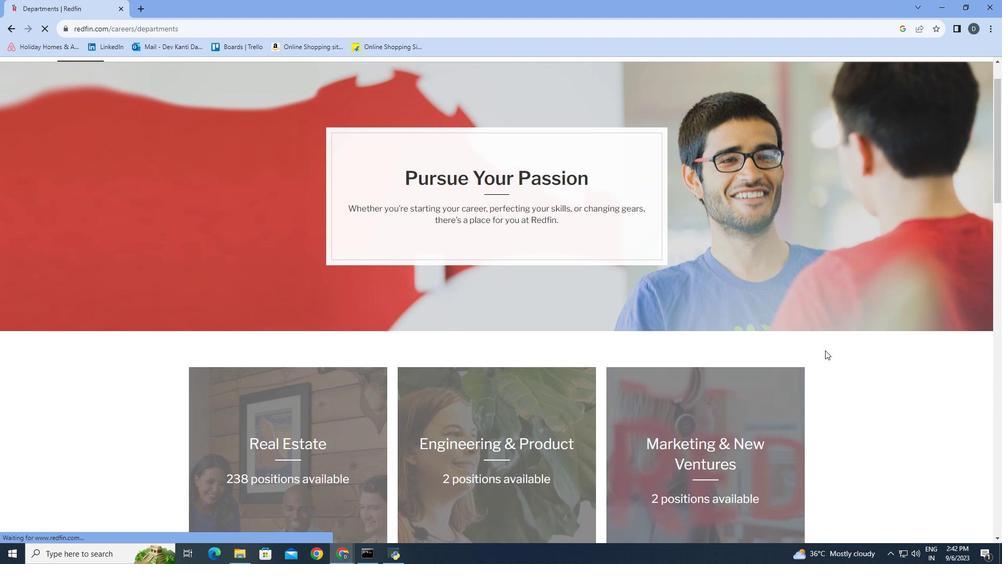 
Action: Mouse scrolled (825, 349) with delta (0, 0)
Screenshot: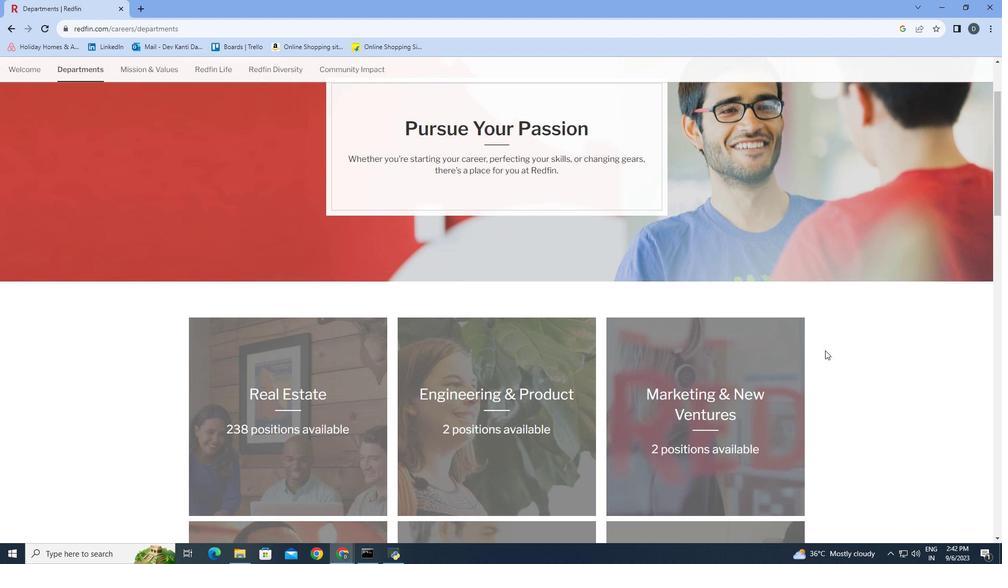 
Action: Mouse scrolled (825, 349) with delta (0, 0)
Screenshot: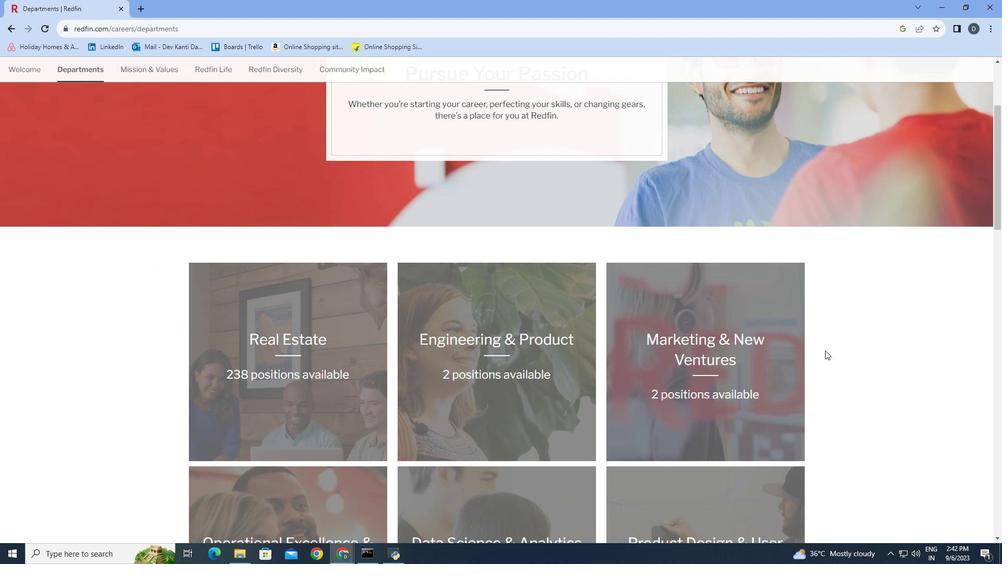 
Action: Mouse scrolled (825, 349) with delta (0, 0)
Screenshot: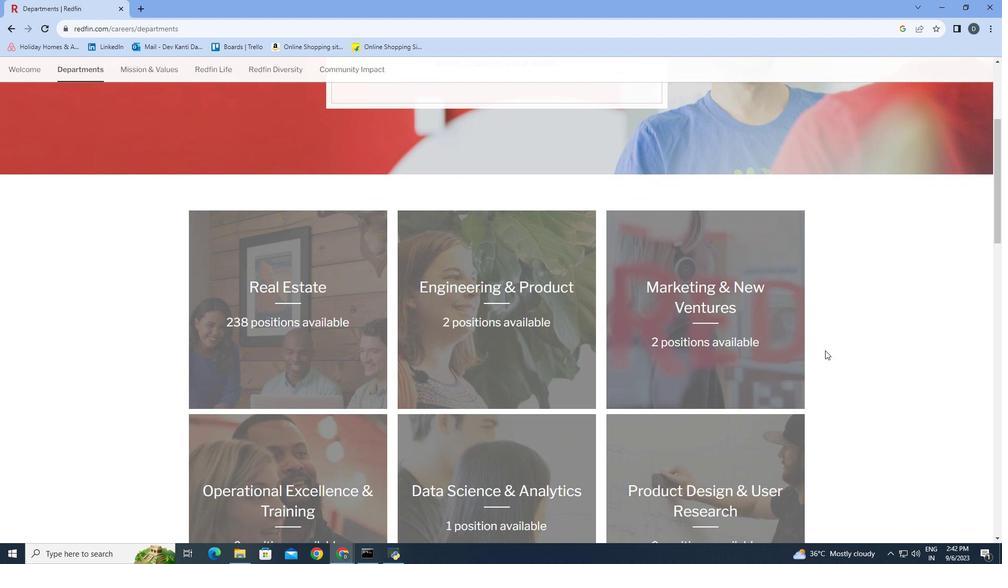 
Action: Mouse scrolled (825, 349) with delta (0, 0)
Screenshot: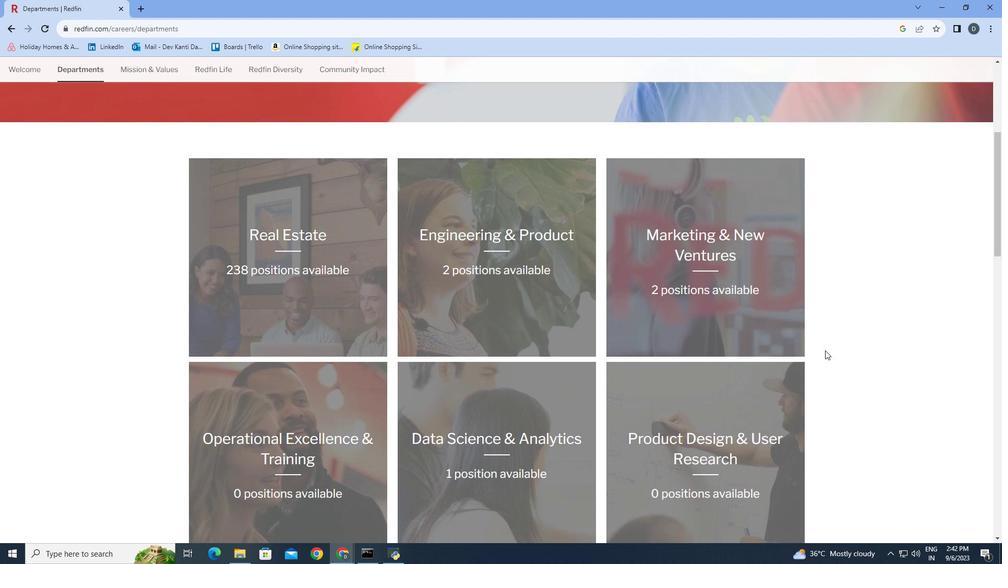 
Action: Mouse scrolled (825, 349) with delta (0, 0)
Screenshot: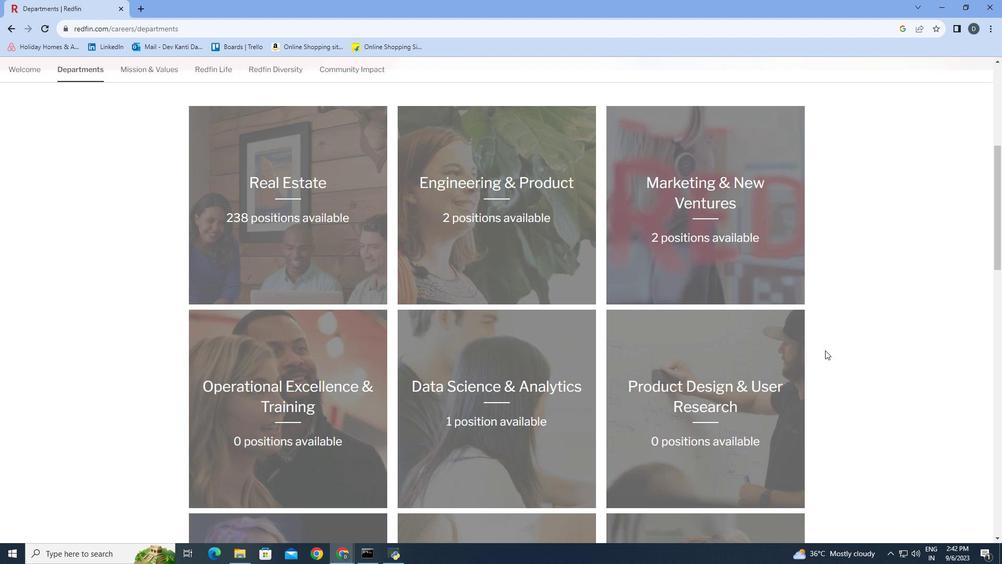 
Action: Mouse scrolled (825, 349) with delta (0, 0)
Screenshot: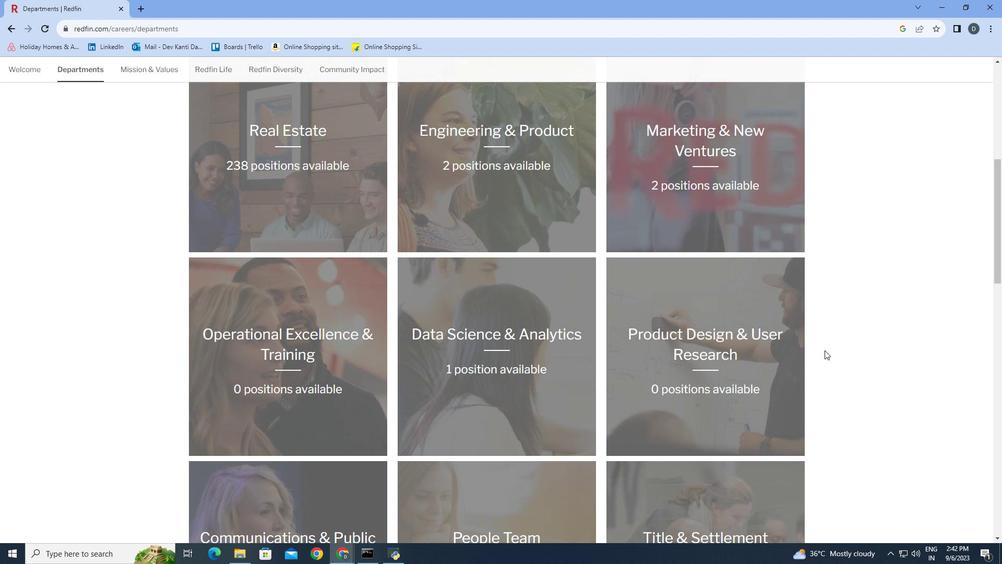 
Action: Mouse moved to (825, 350)
Screenshot: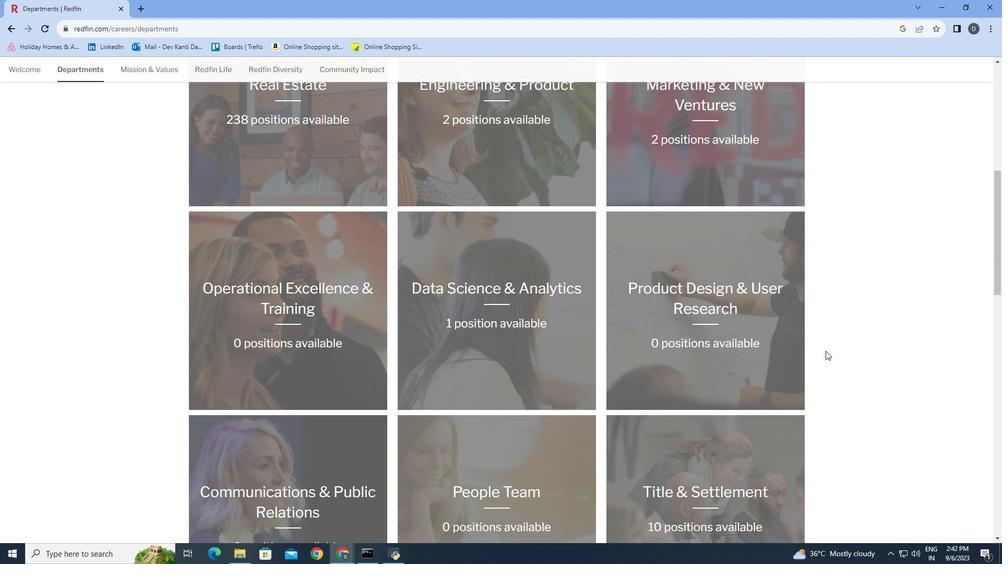 
Action: Mouse scrolled (825, 349) with delta (0, 0)
Screenshot: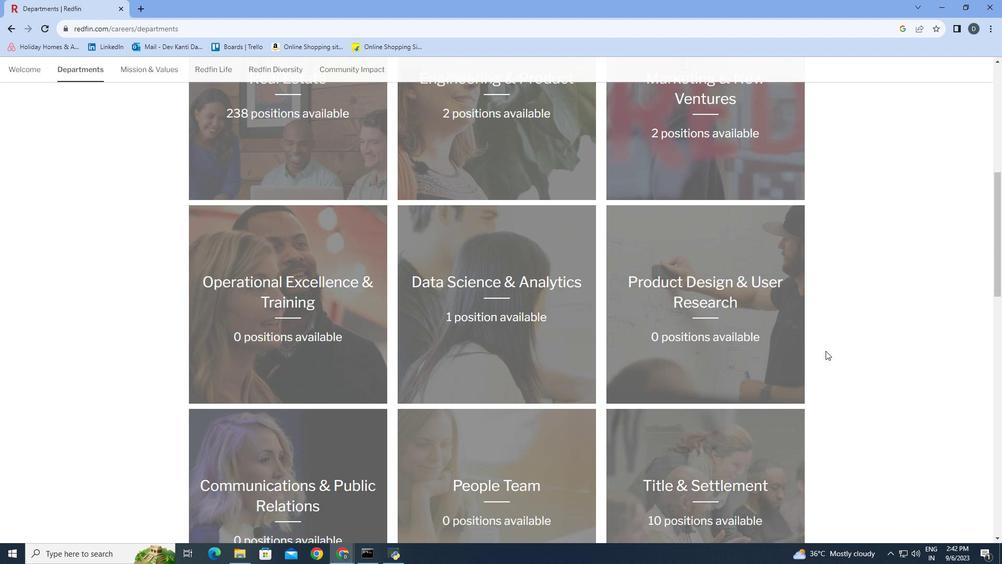 
Action: Mouse moved to (826, 350)
Screenshot: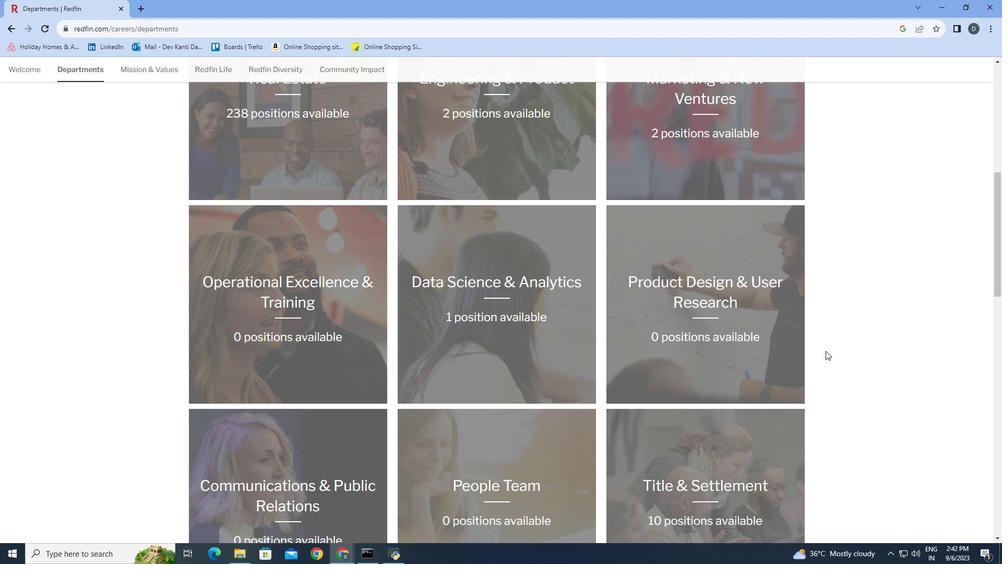 
Action: Mouse scrolled (826, 350) with delta (0, 0)
Screenshot: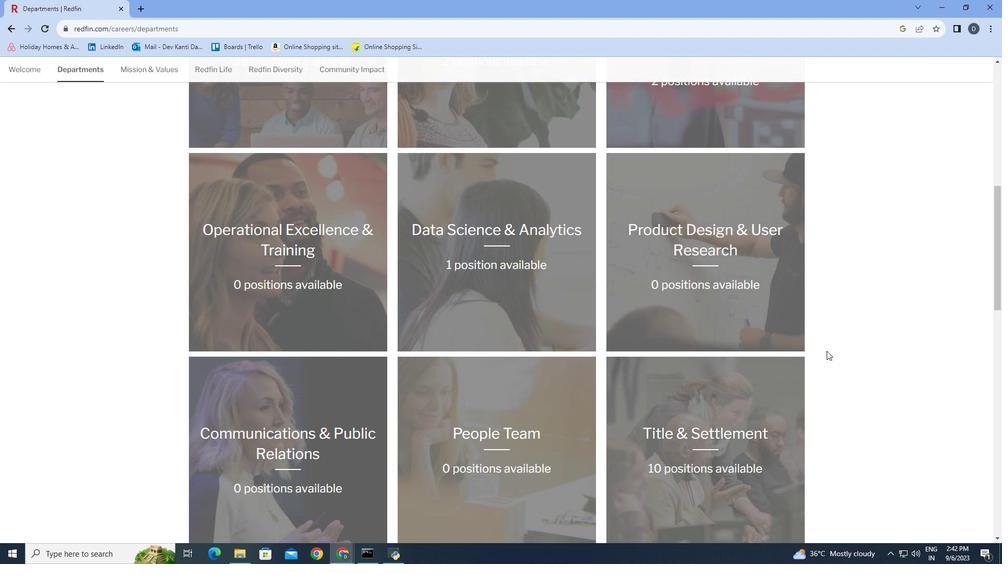 
Action: Mouse moved to (827, 350)
Screenshot: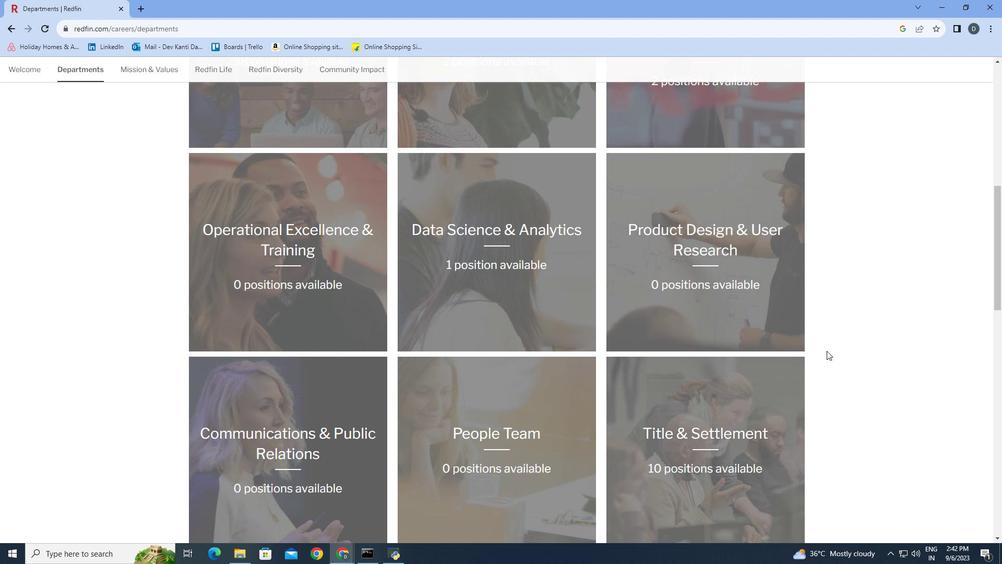 
Action: Mouse scrolled (827, 350) with delta (0, 0)
Screenshot: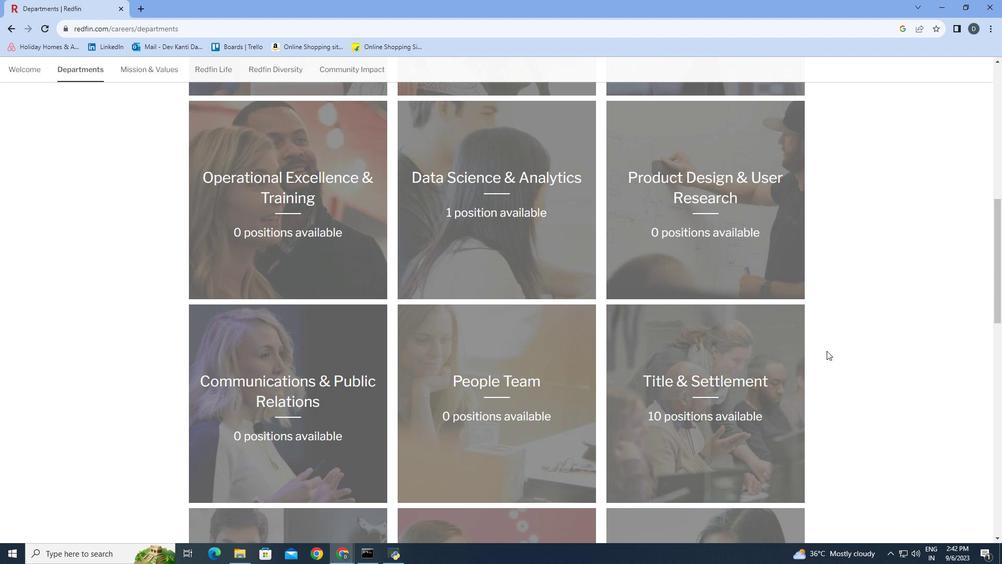 
Action: Mouse scrolled (827, 350) with delta (0, 0)
Screenshot: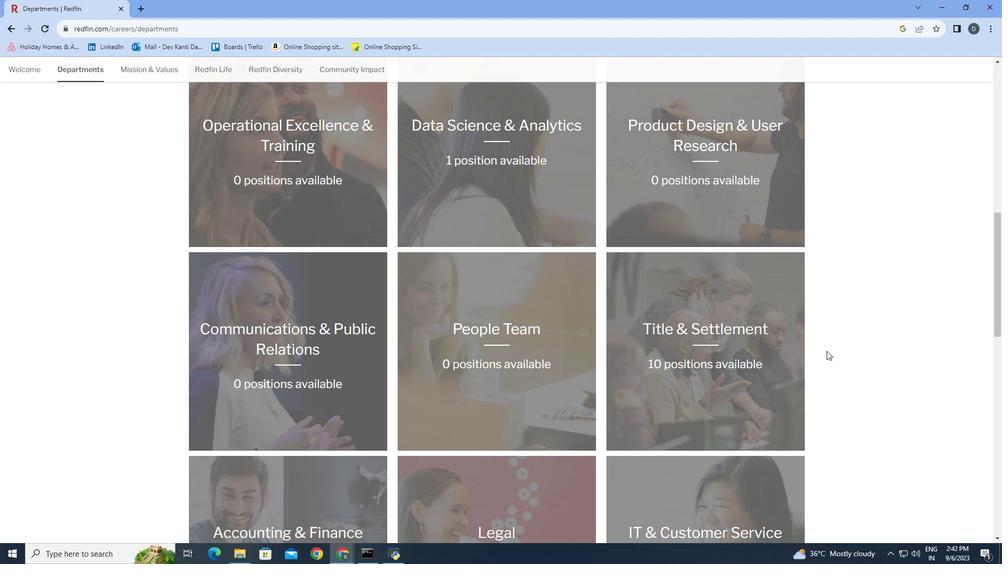 
Action: Mouse scrolled (827, 350) with delta (0, 0)
Screenshot: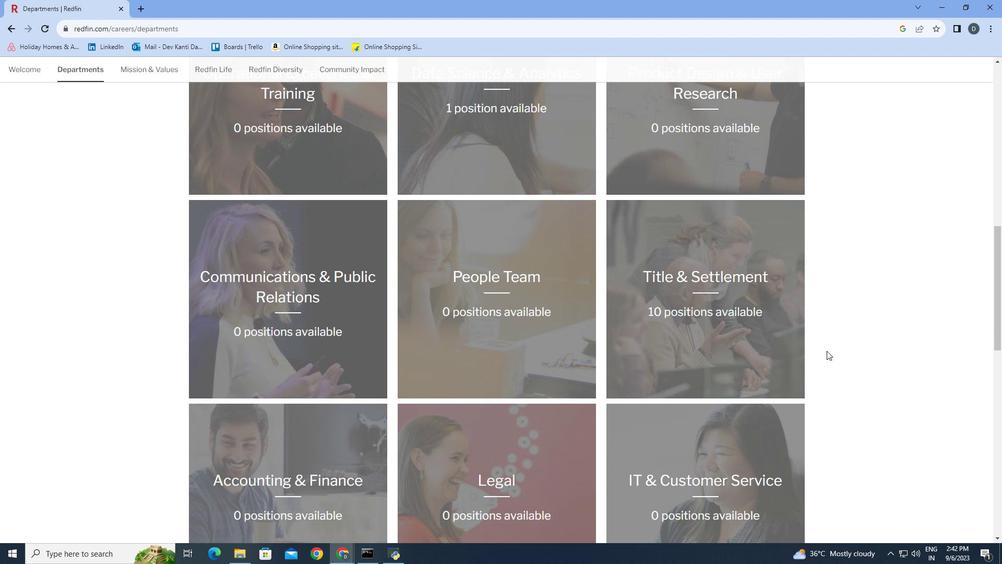
Action: Mouse scrolled (827, 350) with delta (0, 0)
Screenshot: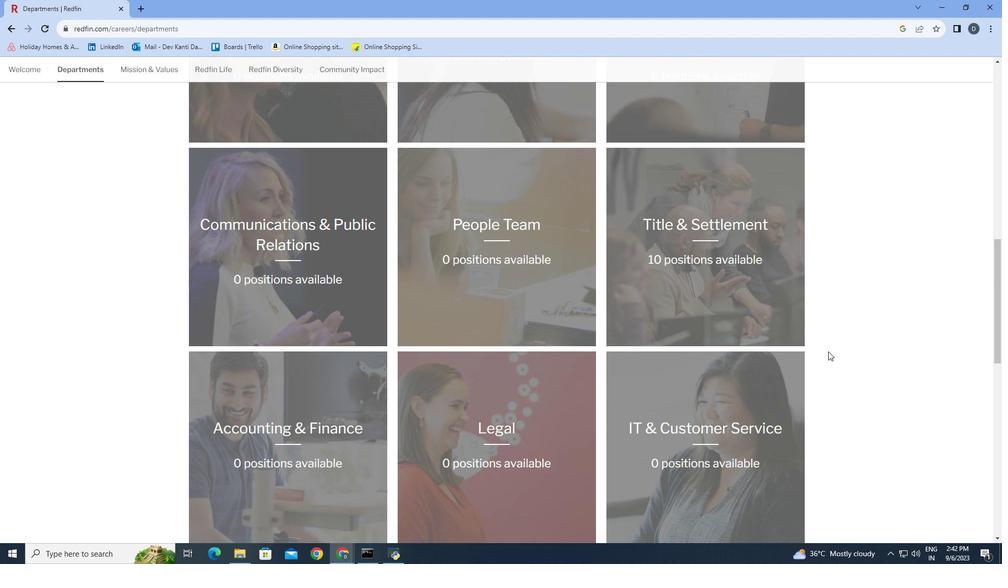 
Action: Mouse moved to (827, 350)
Screenshot: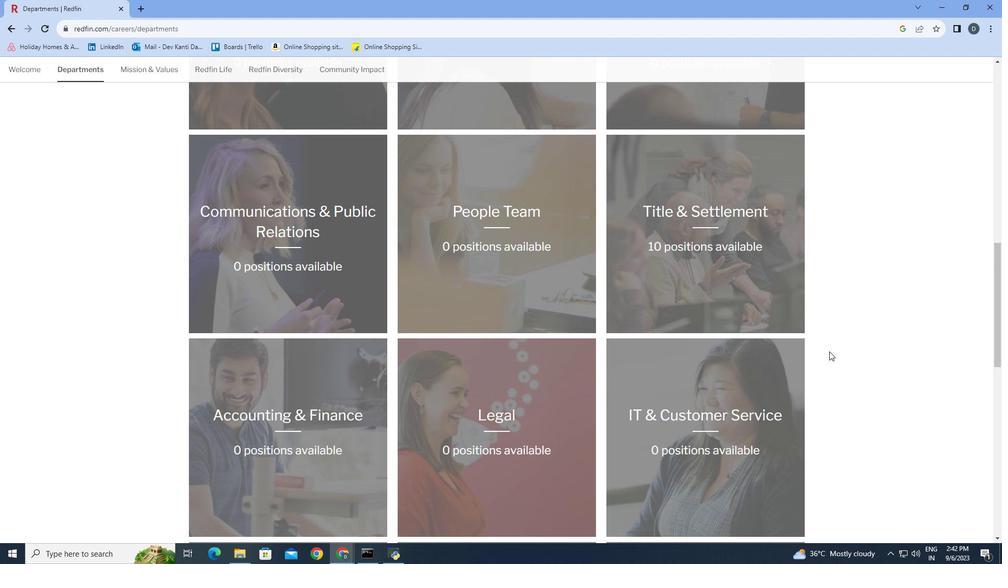 
Action: Mouse scrolled (827, 350) with delta (0, 0)
Screenshot: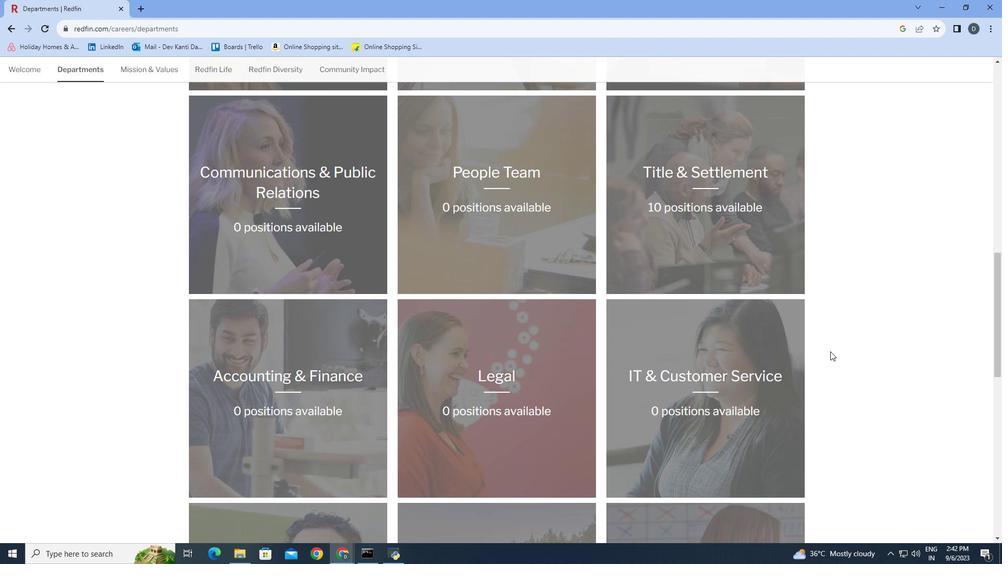 
Action: Mouse moved to (830, 351)
Screenshot: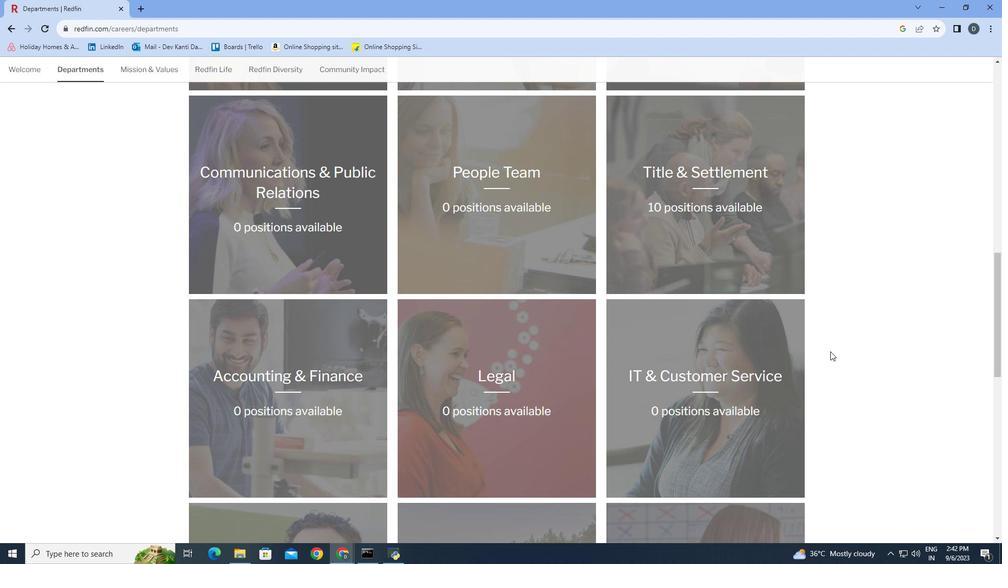 
Action: Mouse scrolled (830, 350) with delta (0, 0)
Screenshot: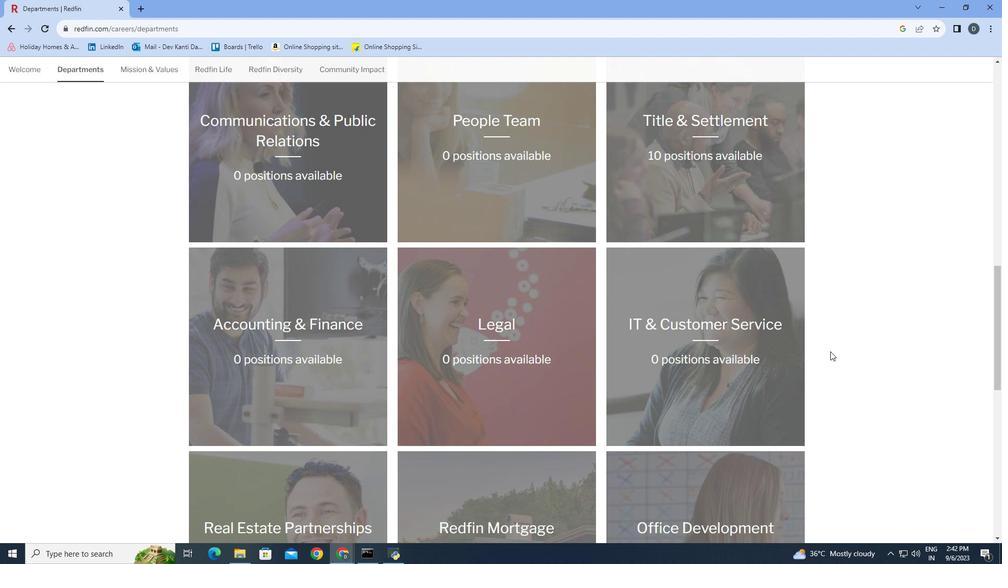 
Action: Mouse scrolled (830, 350) with delta (0, 0)
Screenshot: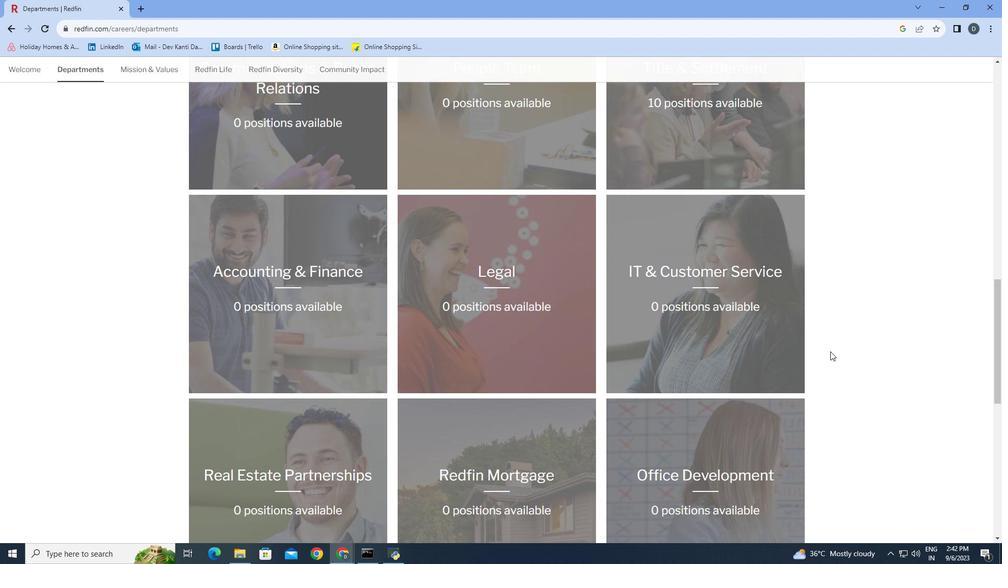 
Action: Mouse scrolled (830, 350) with delta (0, 0)
Screenshot: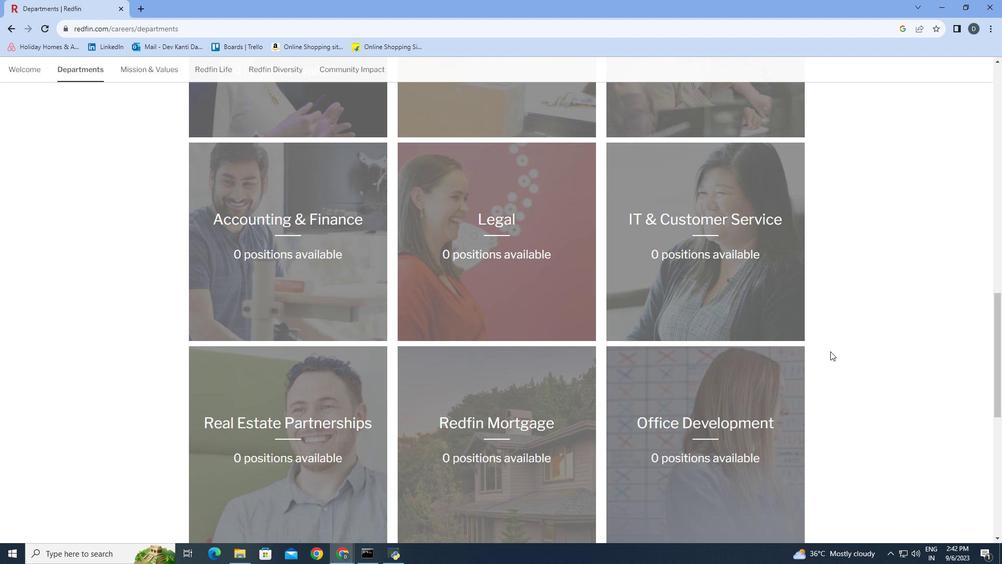 
Action: Mouse scrolled (830, 350) with delta (0, 0)
Screenshot: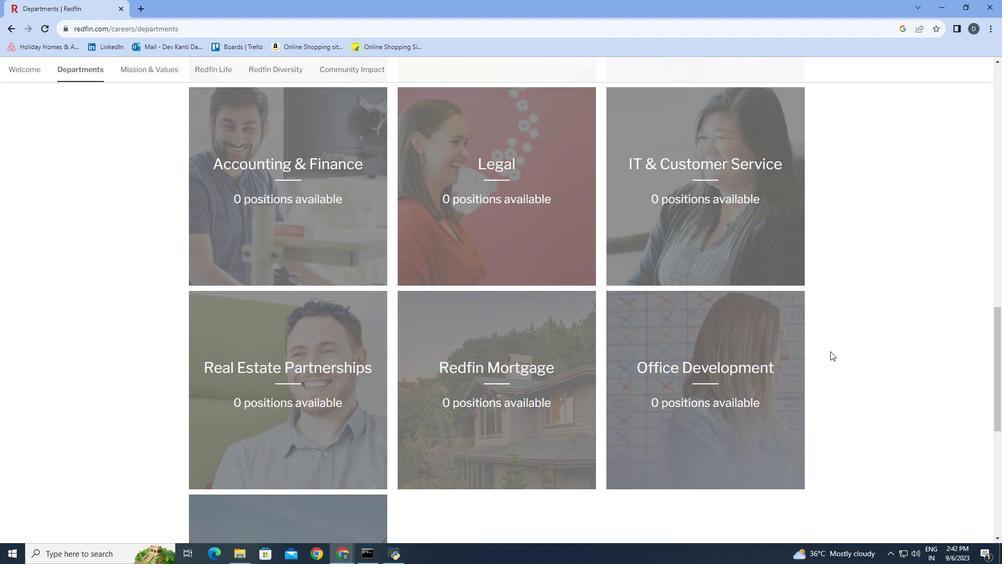 
Action: Mouse scrolled (830, 350) with delta (0, 0)
Screenshot: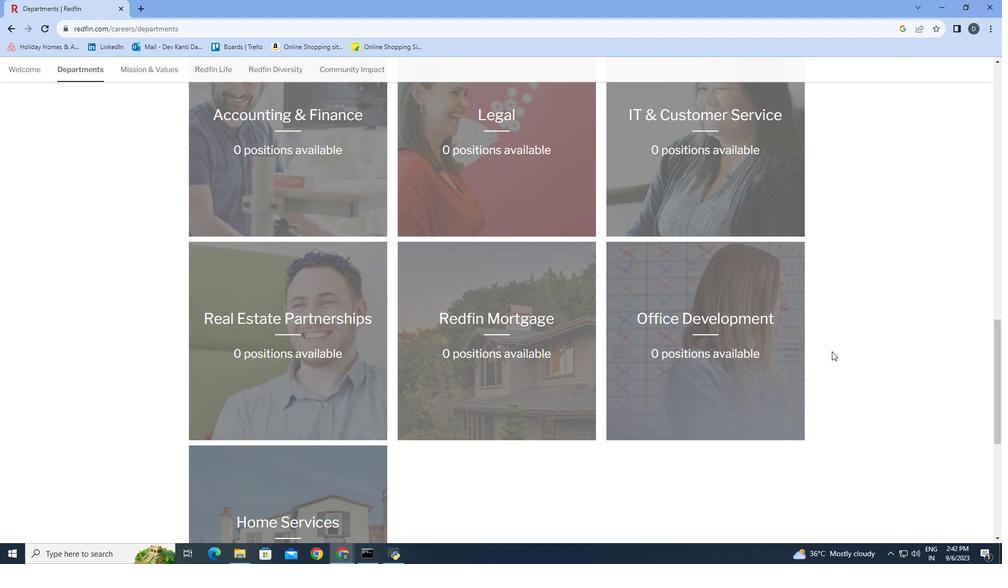 
Action: Mouse moved to (287, 367)
Screenshot: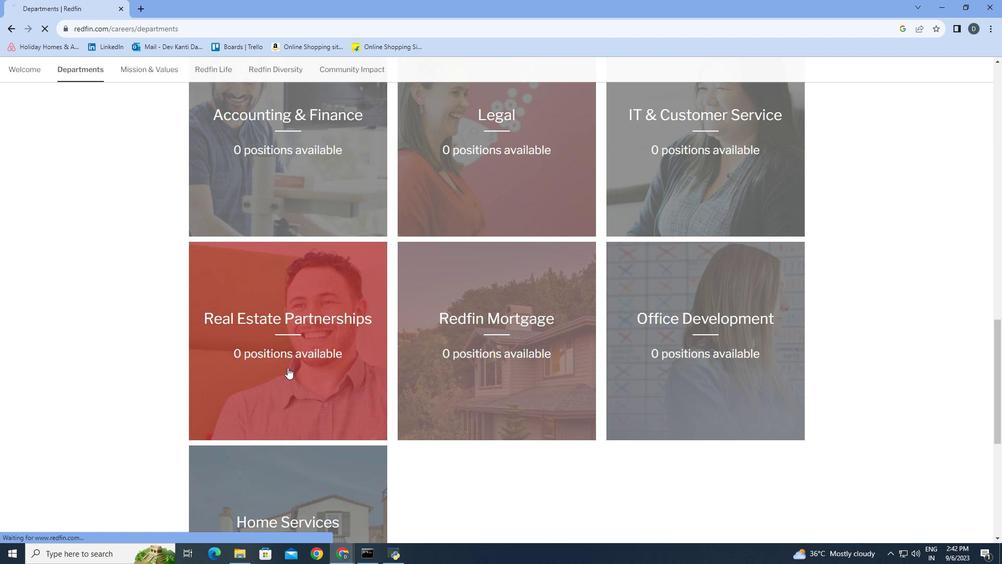 
Action: Mouse pressed left at (287, 367)
Screenshot: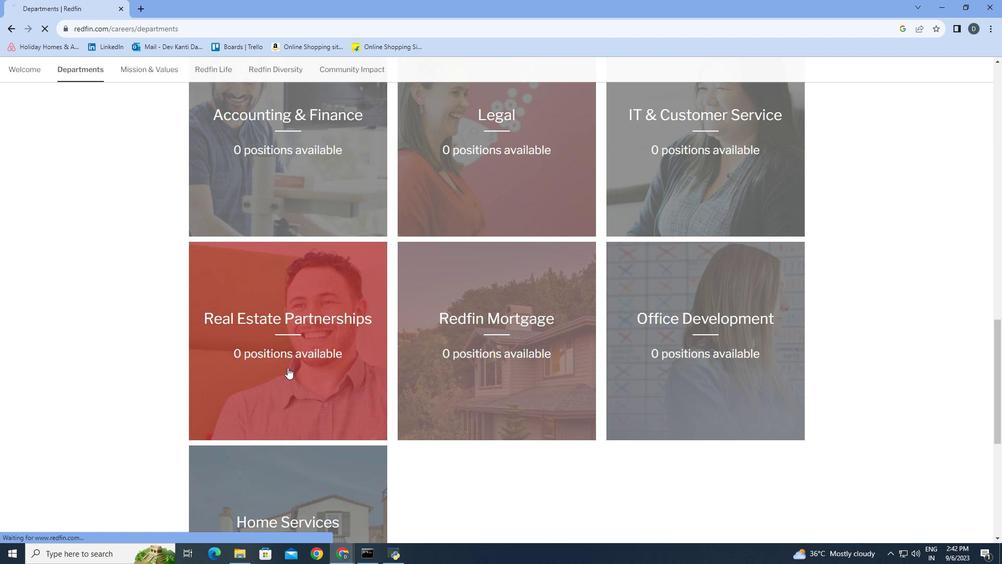 
Action: Mouse moved to (753, 351)
Screenshot: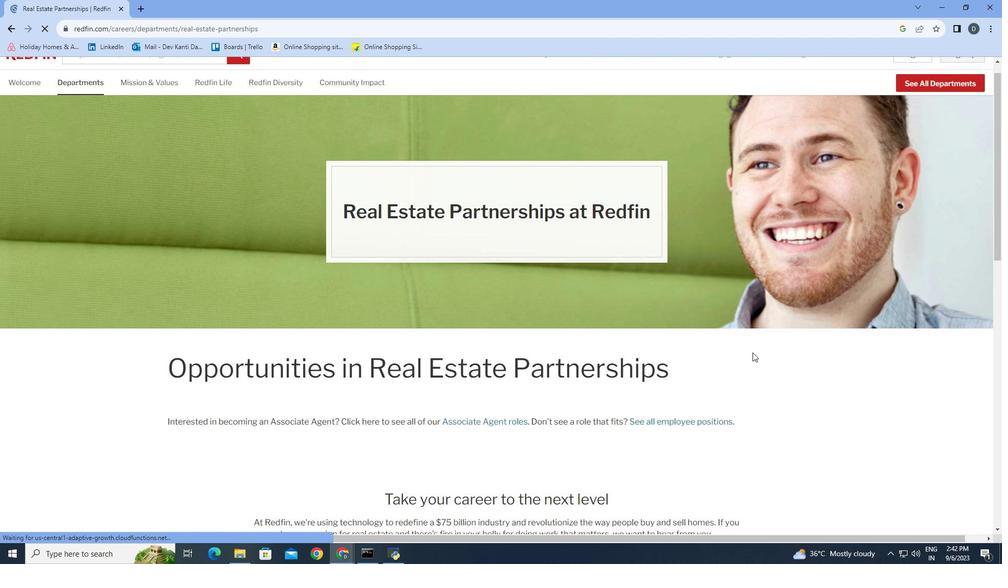 
Action: Mouse scrolled (753, 351) with delta (0, 0)
Screenshot: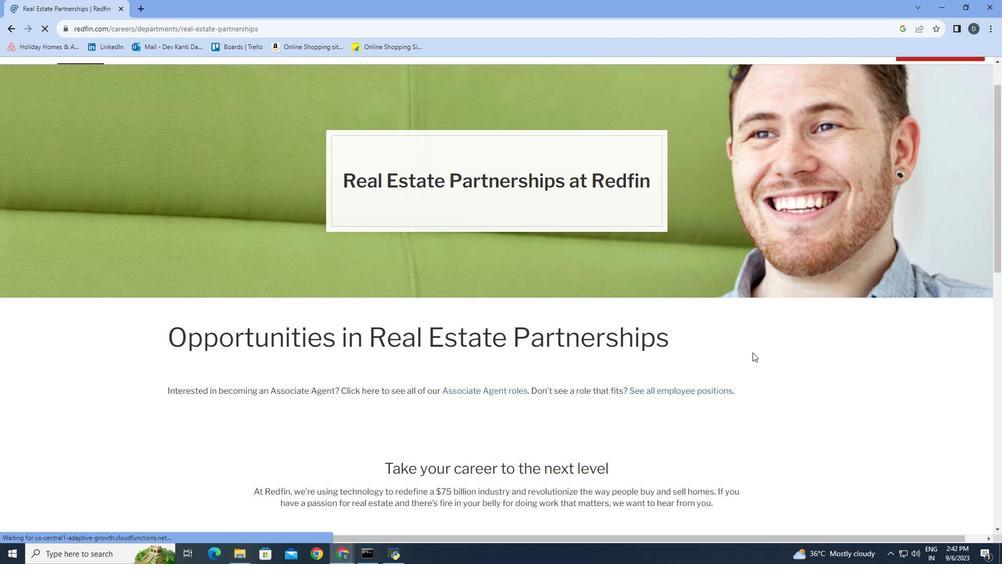 
Action: Mouse moved to (753, 352)
Screenshot: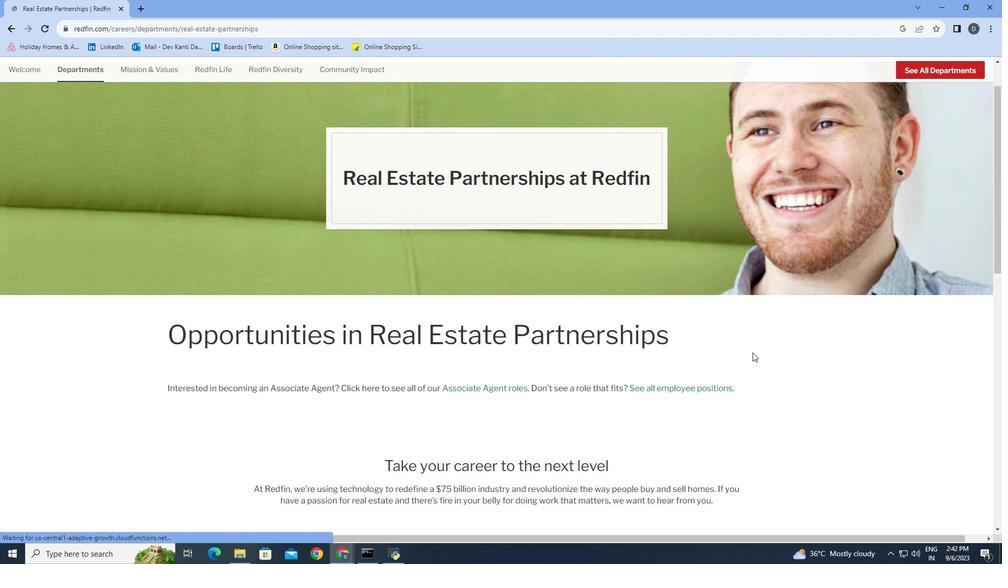 
Action: Mouse scrolled (753, 351) with delta (0, 0)
Screenshot: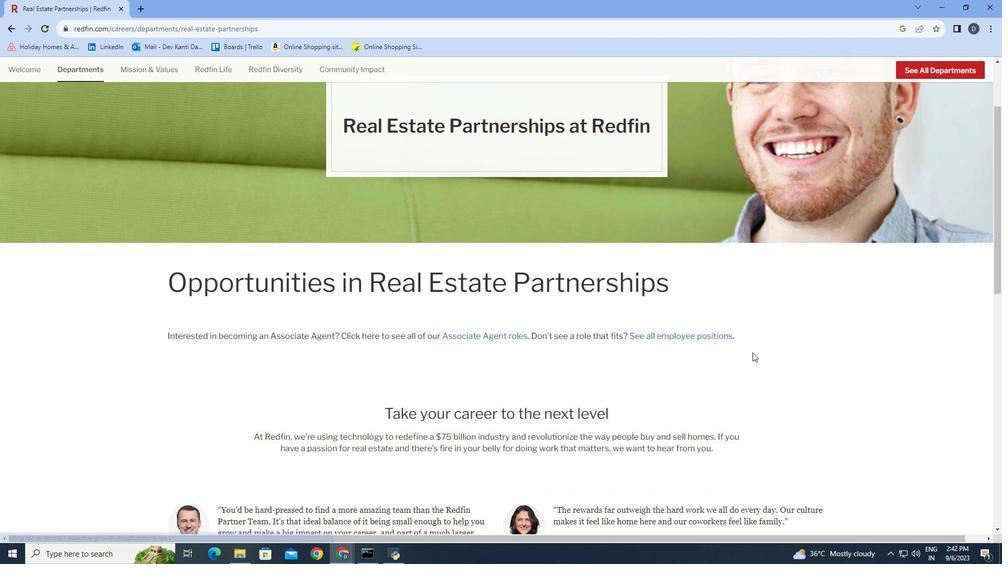 
Action: Mouse scrolled (753, 351) with delta (0, 0)
Screenshot: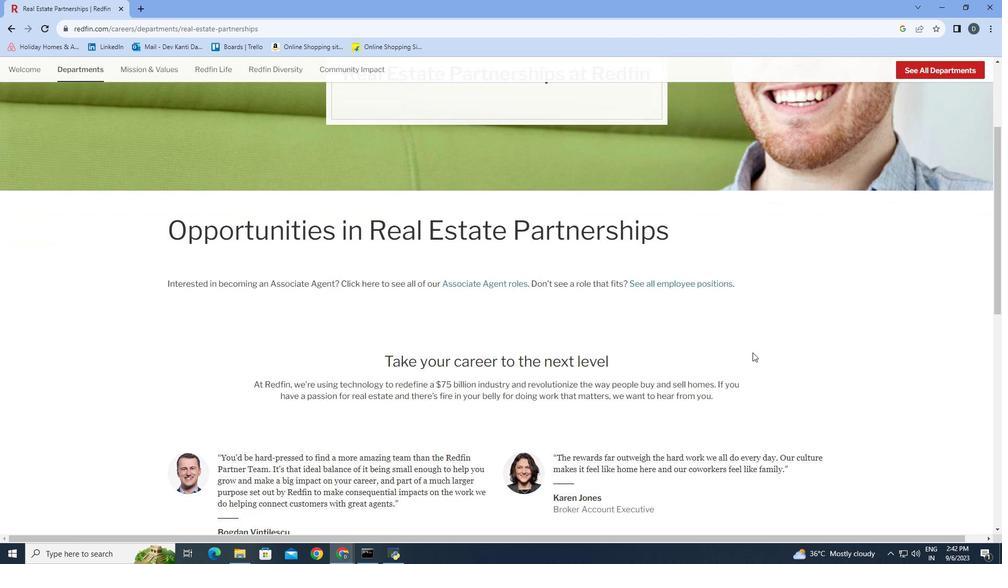 
Action: Mouse moved to (753, 353)
Screenshot: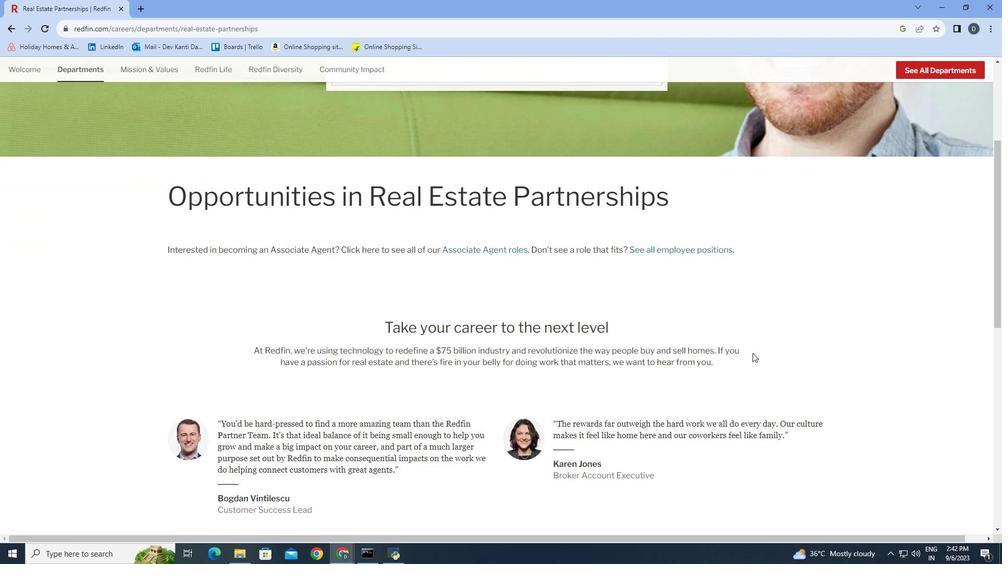 
Action: Mouse scrolled (753, 352) with delta (0, 0)
Screenshot: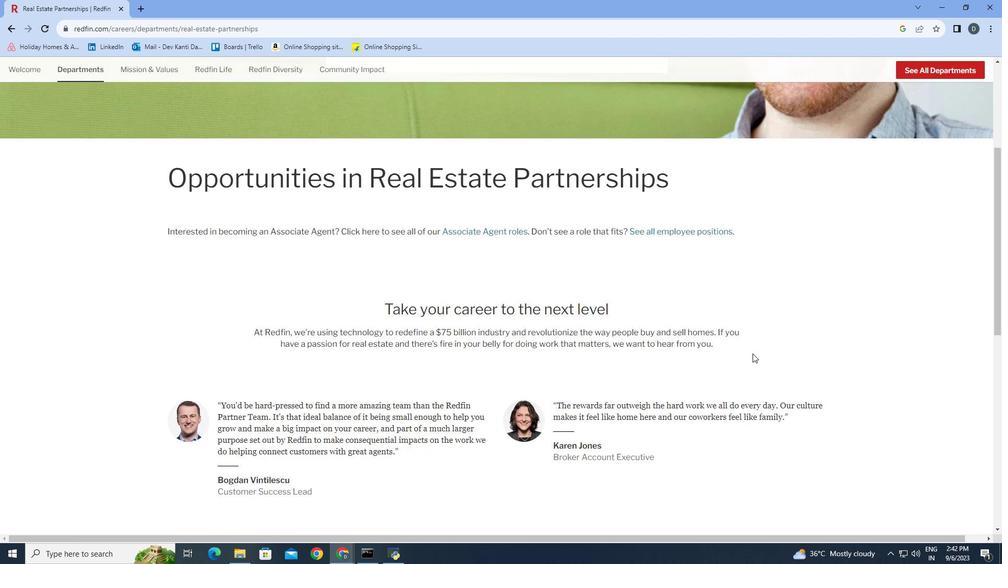 
Action: Mouse moved to (753, 353)
Screenshot: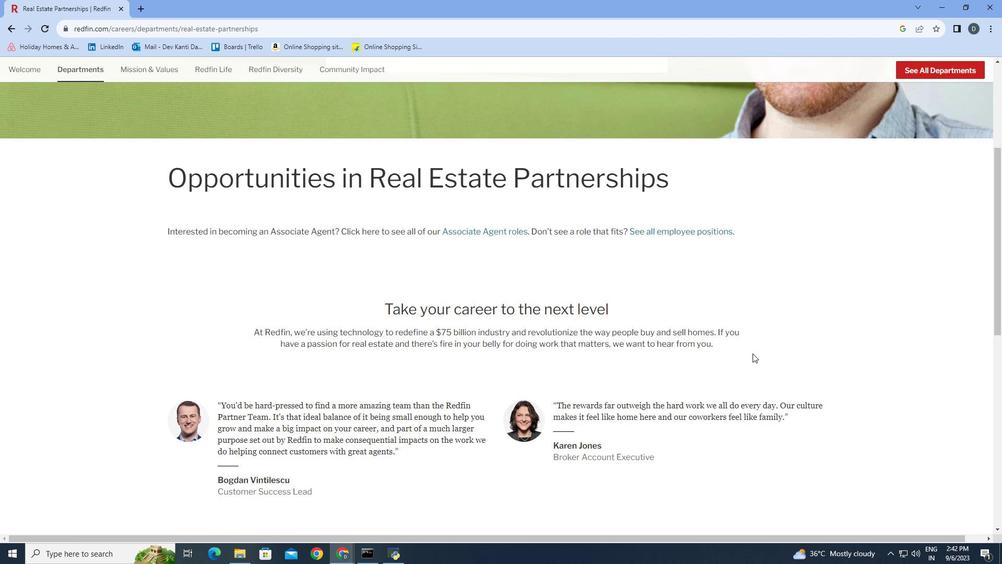
Action: Mouse scrolled (753, 353) with delta (0, 0)
Screenshot: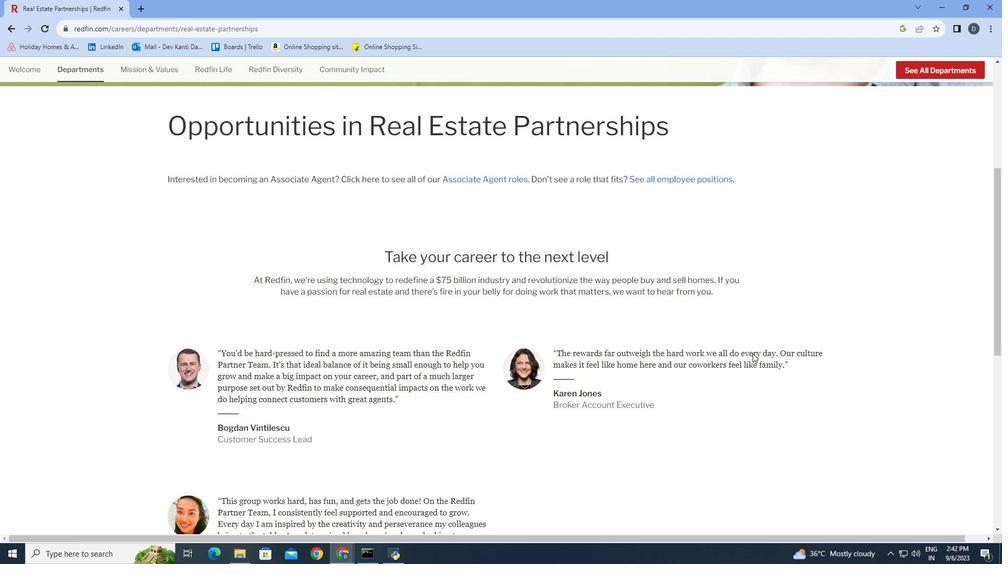 
Action: Mouse moved to (753, 354)
Screenshot: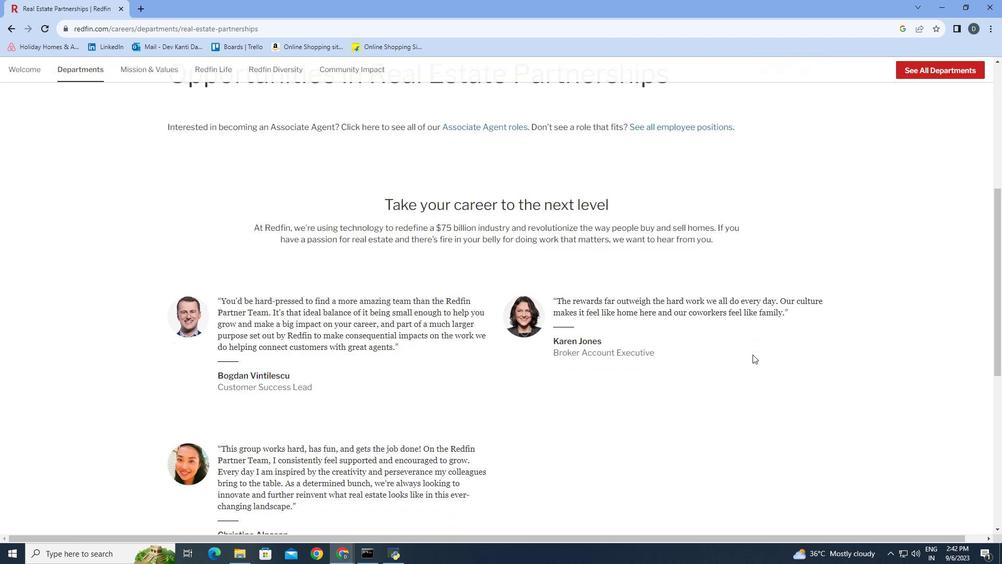 
Action: Mouse scrolled (753, 353) with delta (0, 0)
Screenshot: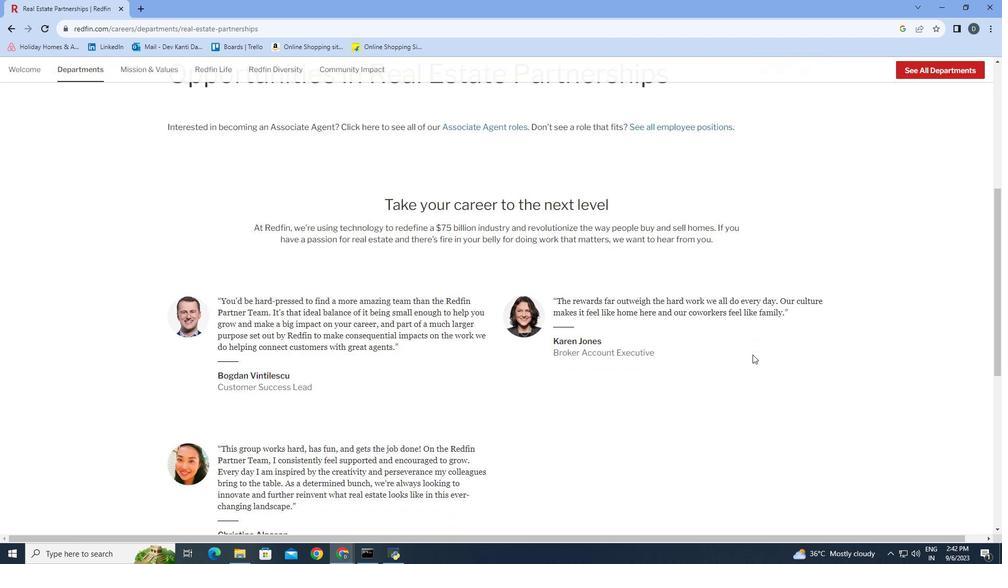 
Action: Mouse moved to (753, 354)
Screenshot: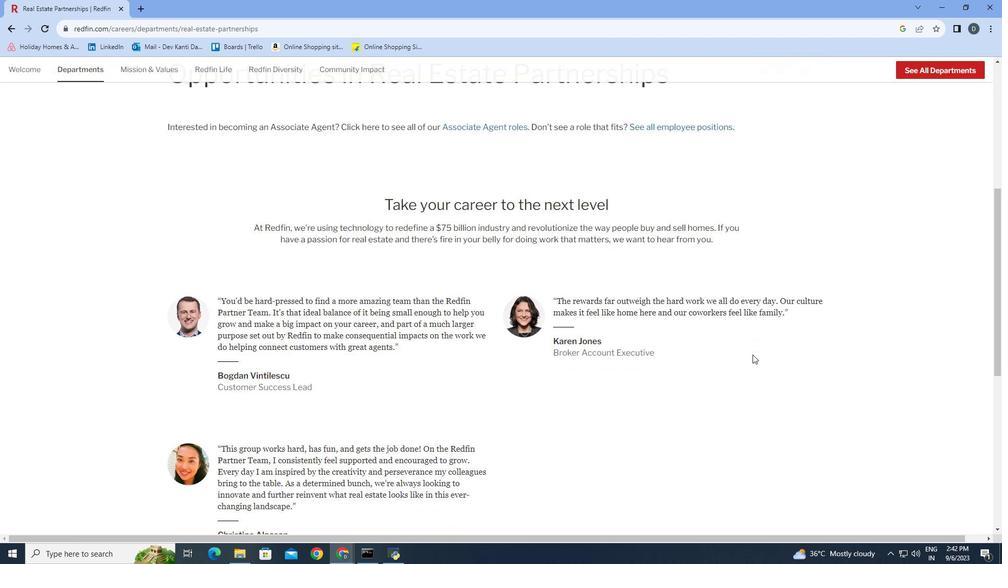 
Action: Mouse scrolled (753, 354) with delta (0, 0)
Screenshot: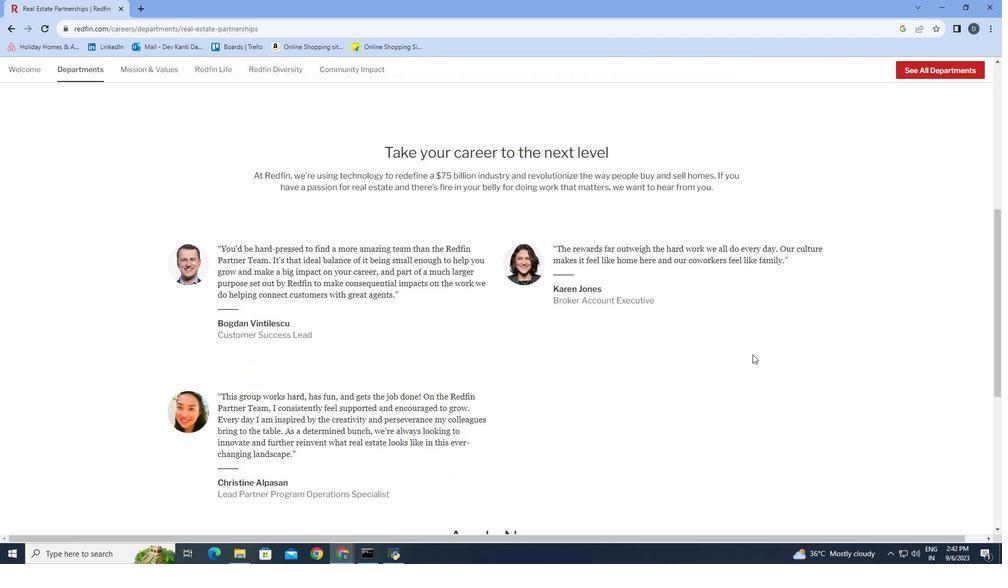 
Action: Mouse scrolled (753, 354) with delta (0, 0)
Screenshot: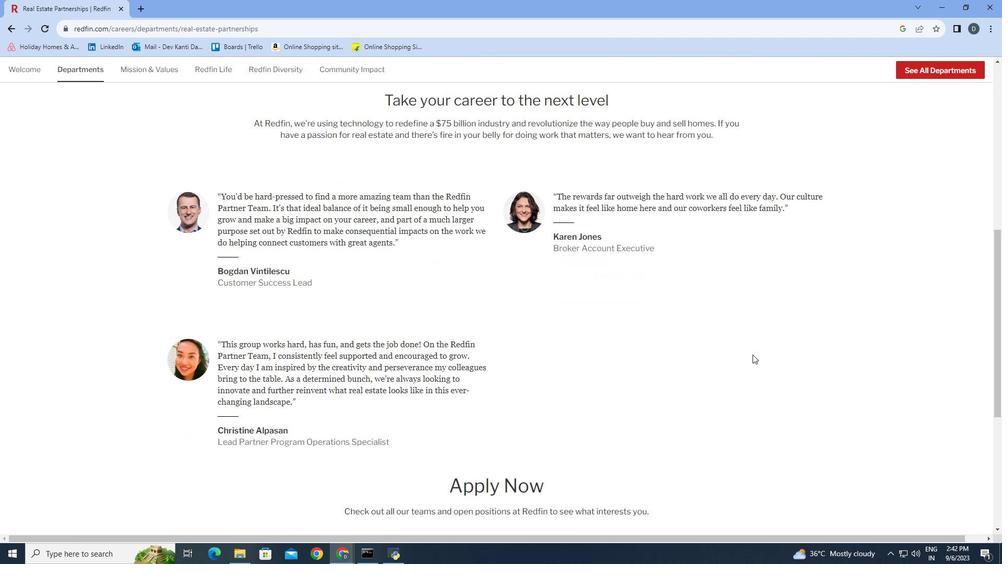 
Action: Mouse scrolled (753, 354) with delta (0, 0)
Screenshot: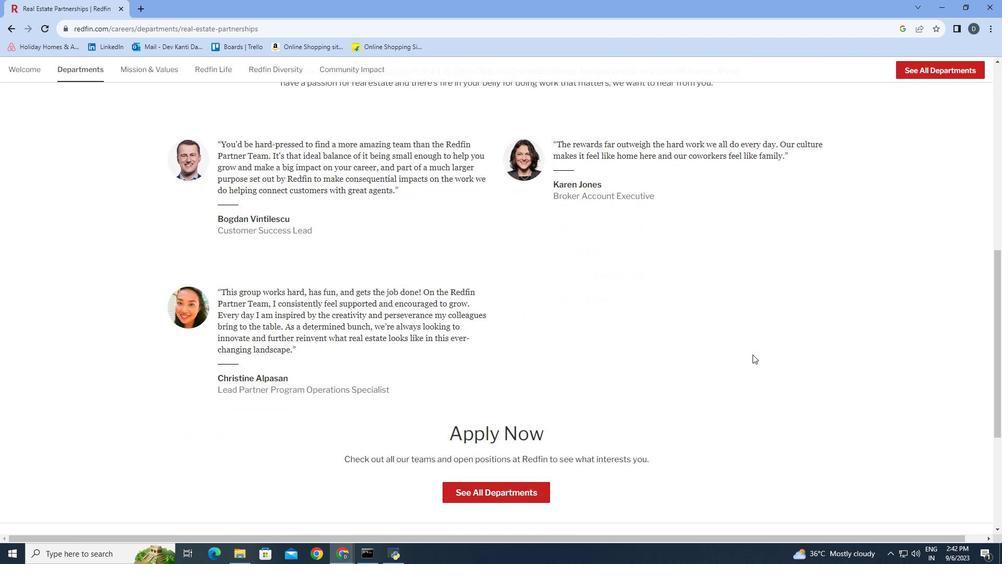 
Action: Mouse scrolled (753, 354) with delta (0, 0)
Screenshot: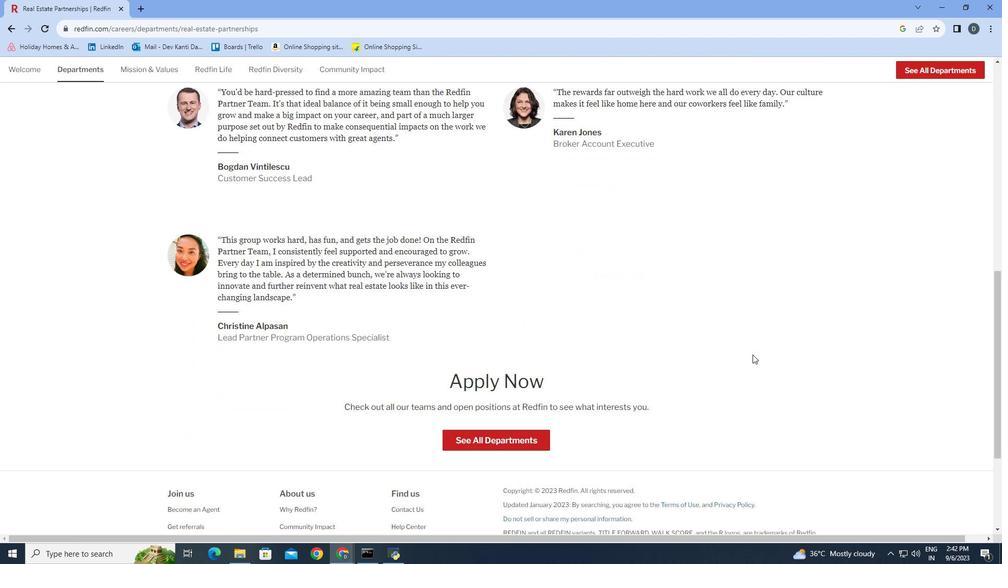 
Action: Mouse scrolled (753, 354) with delta (0, 0)
Screenshot: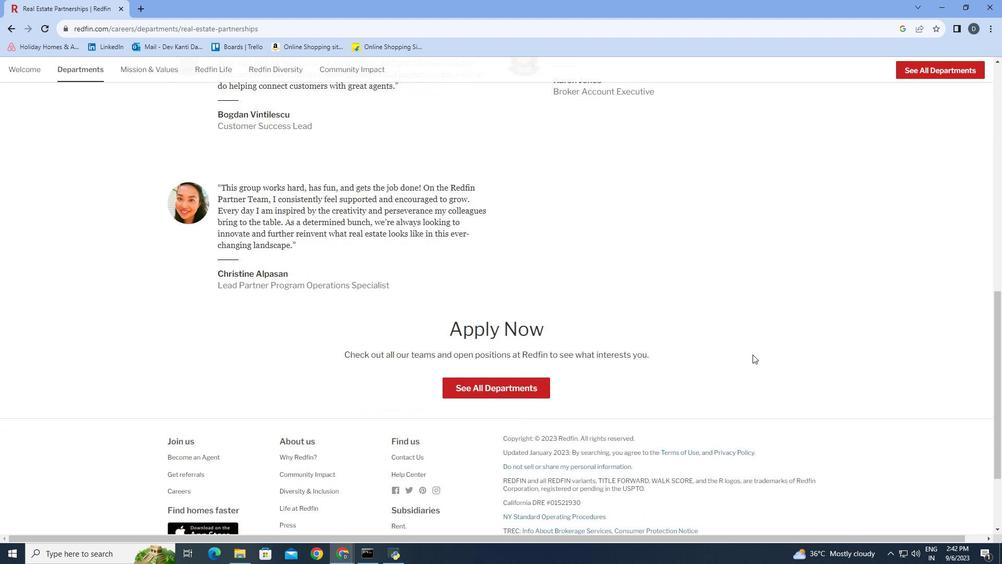 
Action: Mouse scrolled (753, 354) with delta (0, 0)
Screenshot: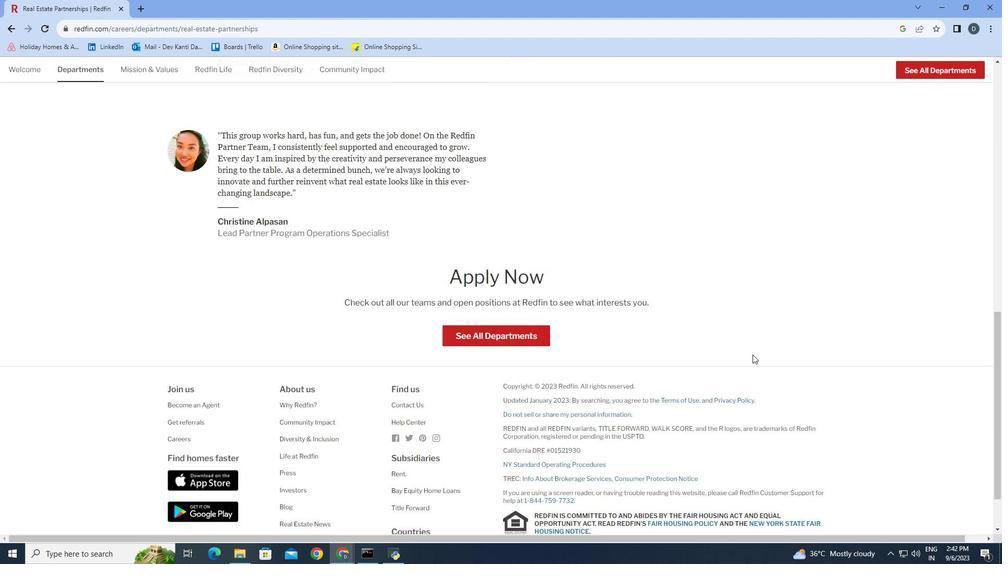 
Action: Mouse moved to (752, 355)
Screenshot: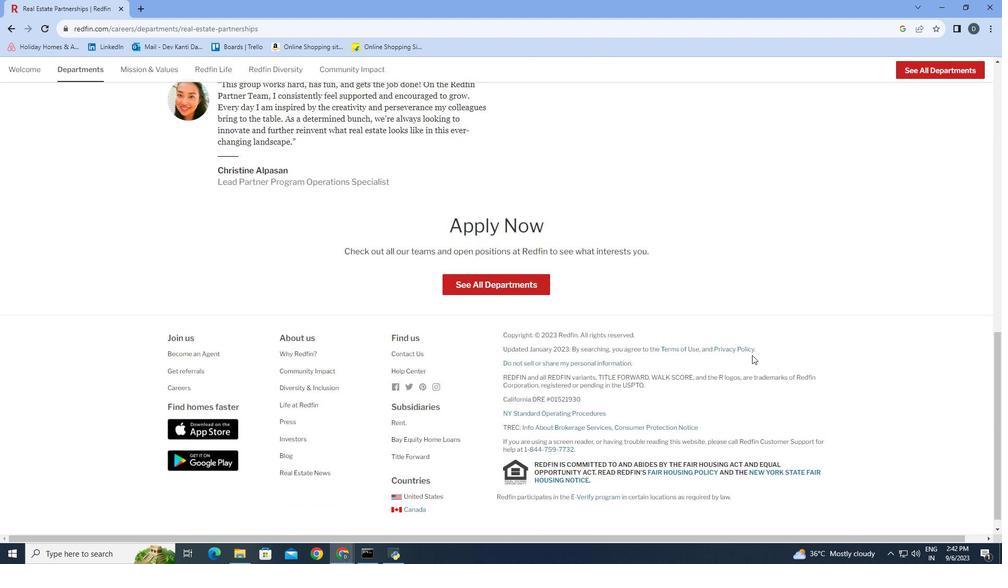 
Action: Mouse scrolled (752, 354) with delta (0, 0)
Screenshot: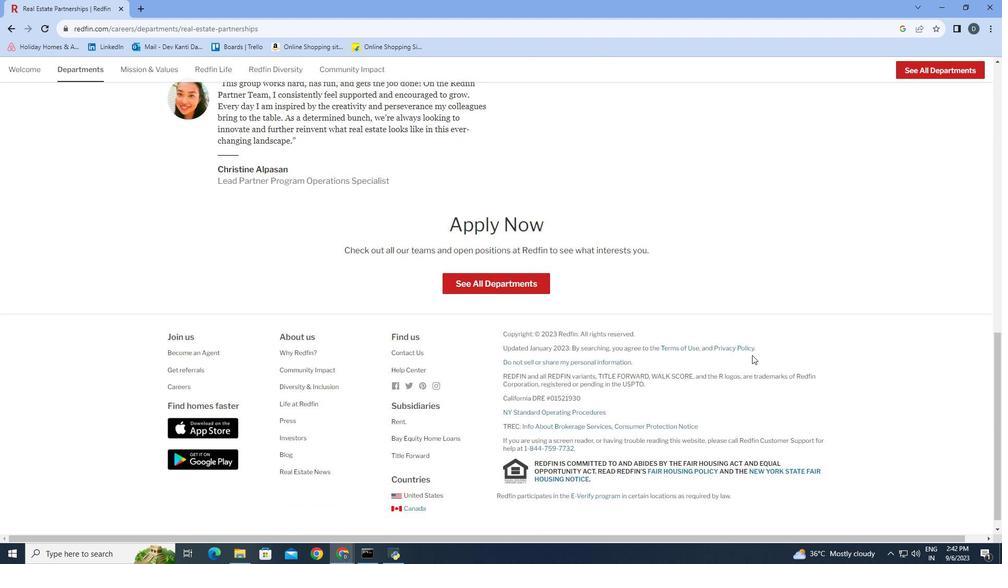 
Action: Mouse scrolled (752, 354) with delta (0, 0)
Screenshot: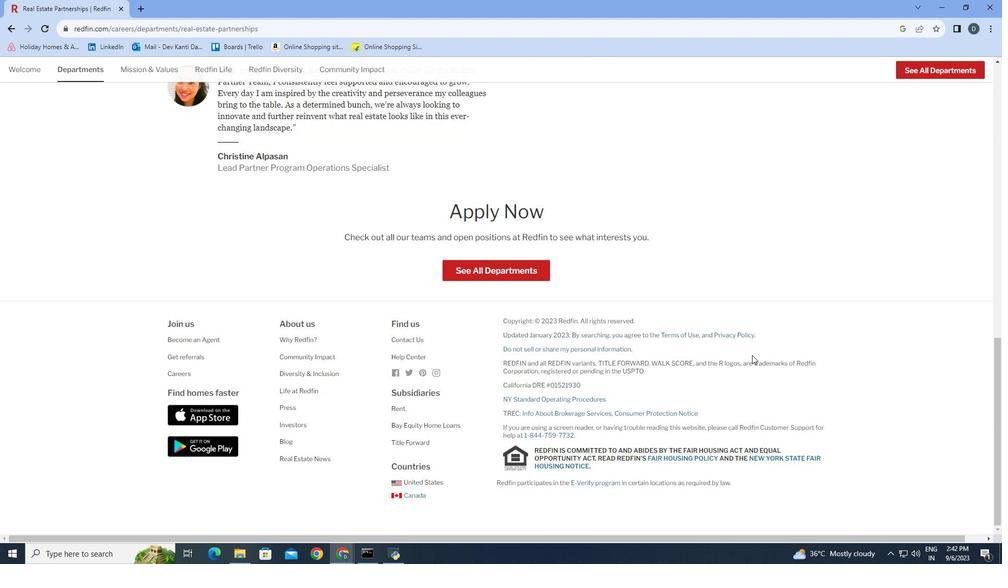 
Action: Mouse moved to (752, 355)
Screenshot: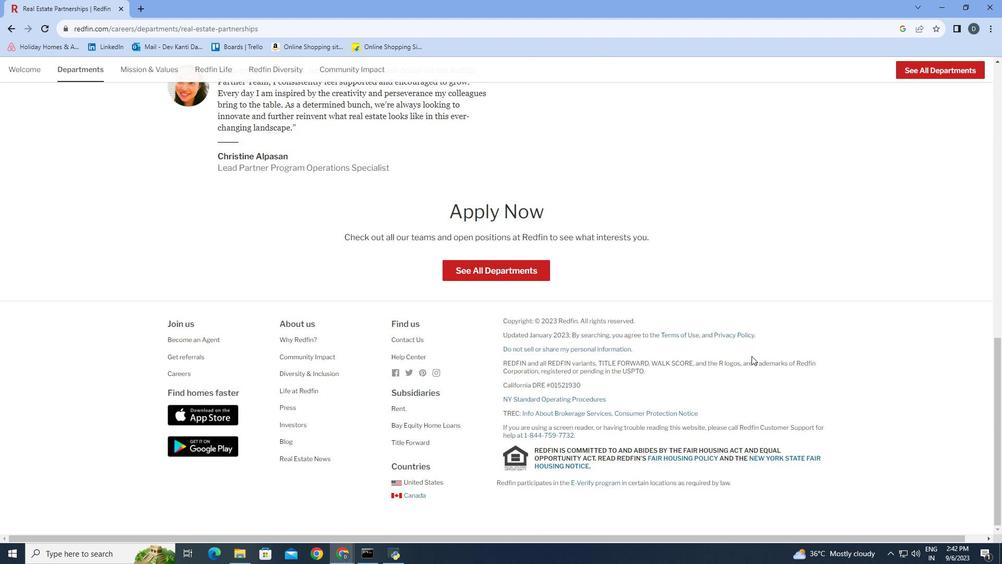 
Action: Mouse scrolled (752, 354) with delta (0, 0)
Screenshot: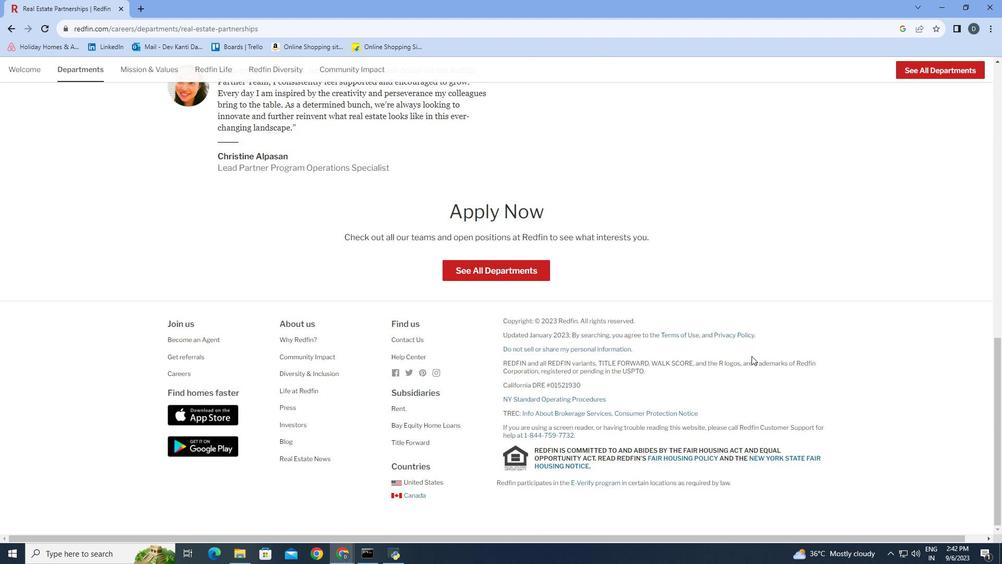 
Action: Mouse moved to (752, 356)
Screenshot: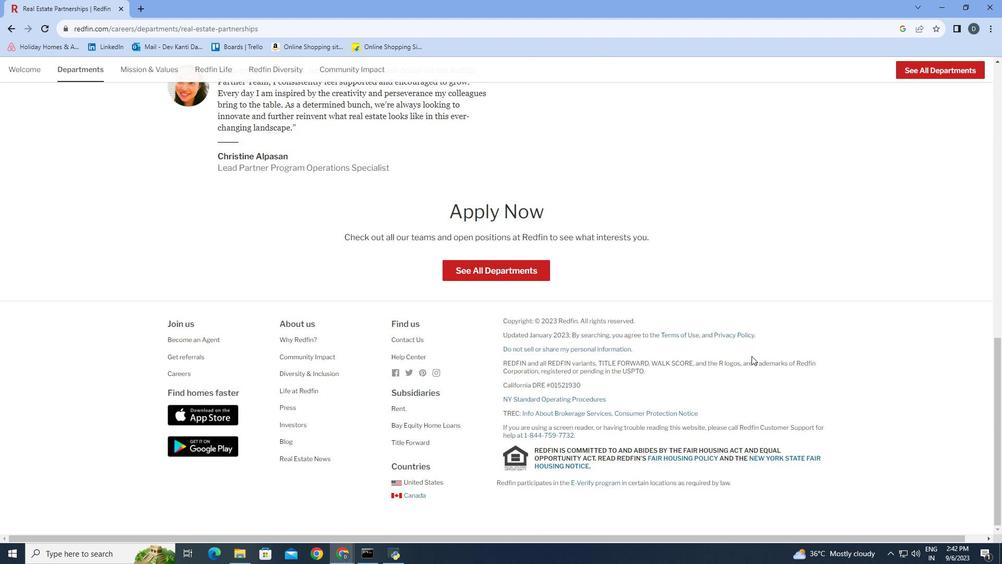 
Action: Mouse scrolled (752, 355) with delta (0, 0)
Screenshot: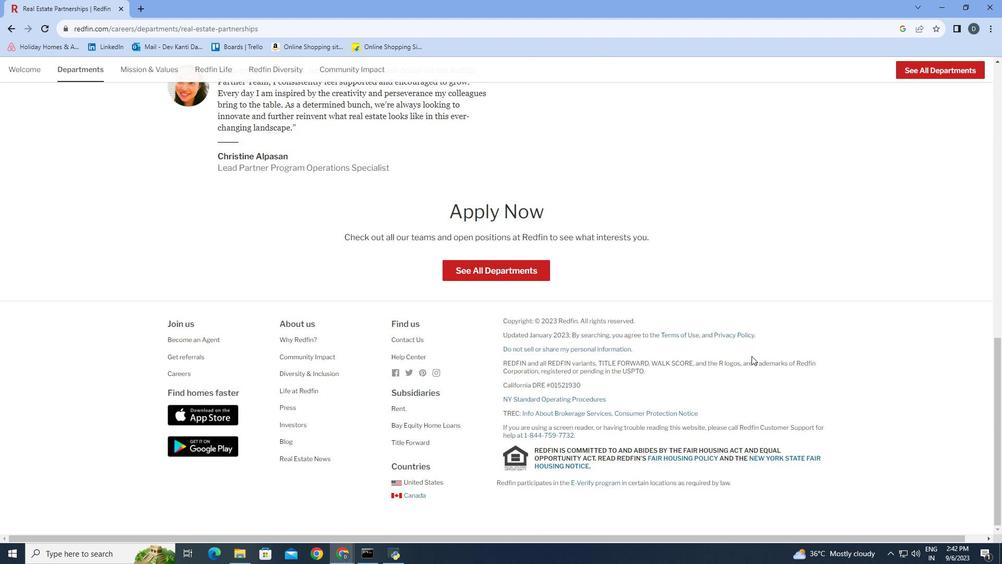 
Action: Mouse scrolled (752, 355) with delta (0, 0)
Screenshot: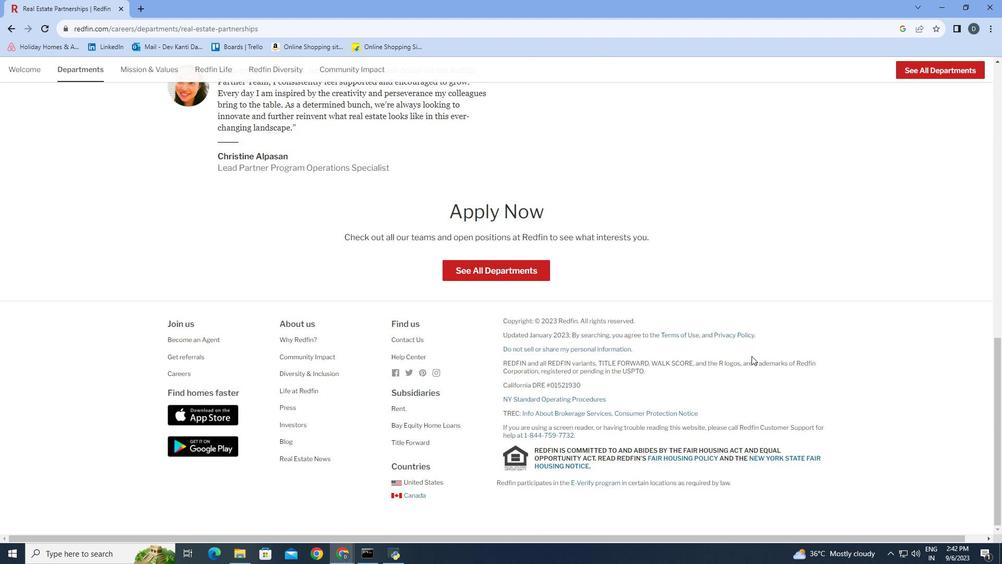
